 Task: Create a due date automation trigger when advanced on, 2 working days after a card is due add dates due tomorrow at 11:00 AM.
Action: Mouse moved to (1240, 375)
Screenshot: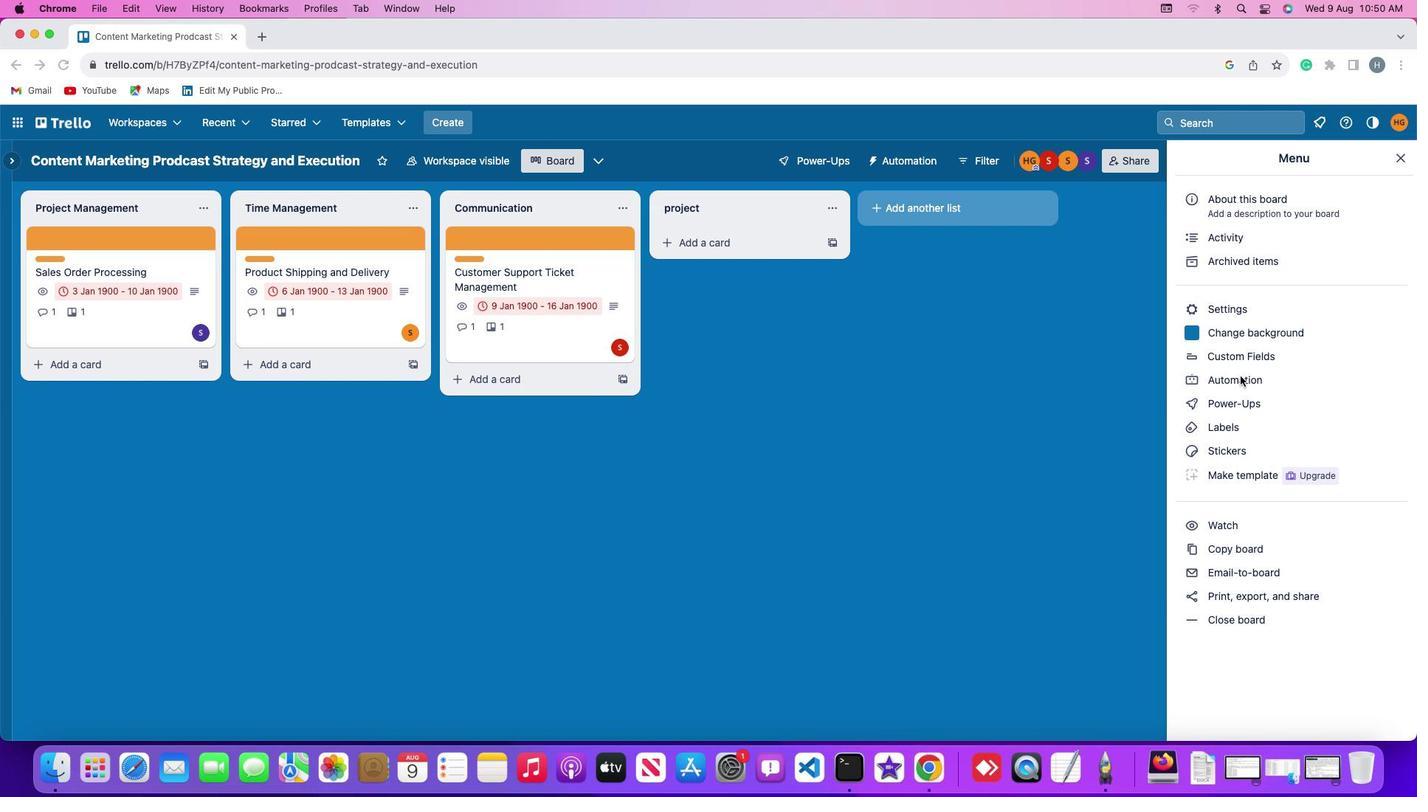 
Action: Mouse pressed left at (1240, 375)
Screenshot: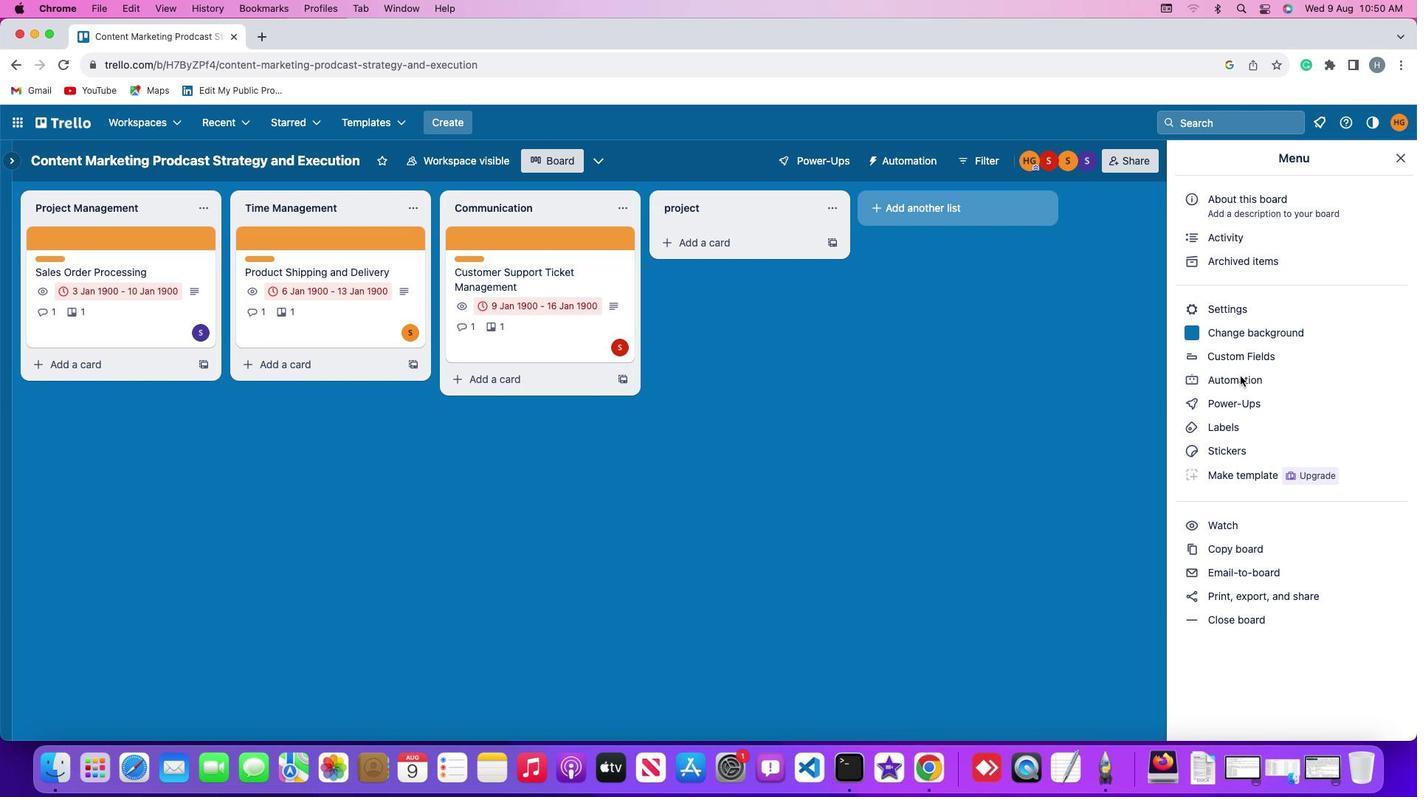 
Action: Mouse pressed left at (1240, 375)
Screenshot: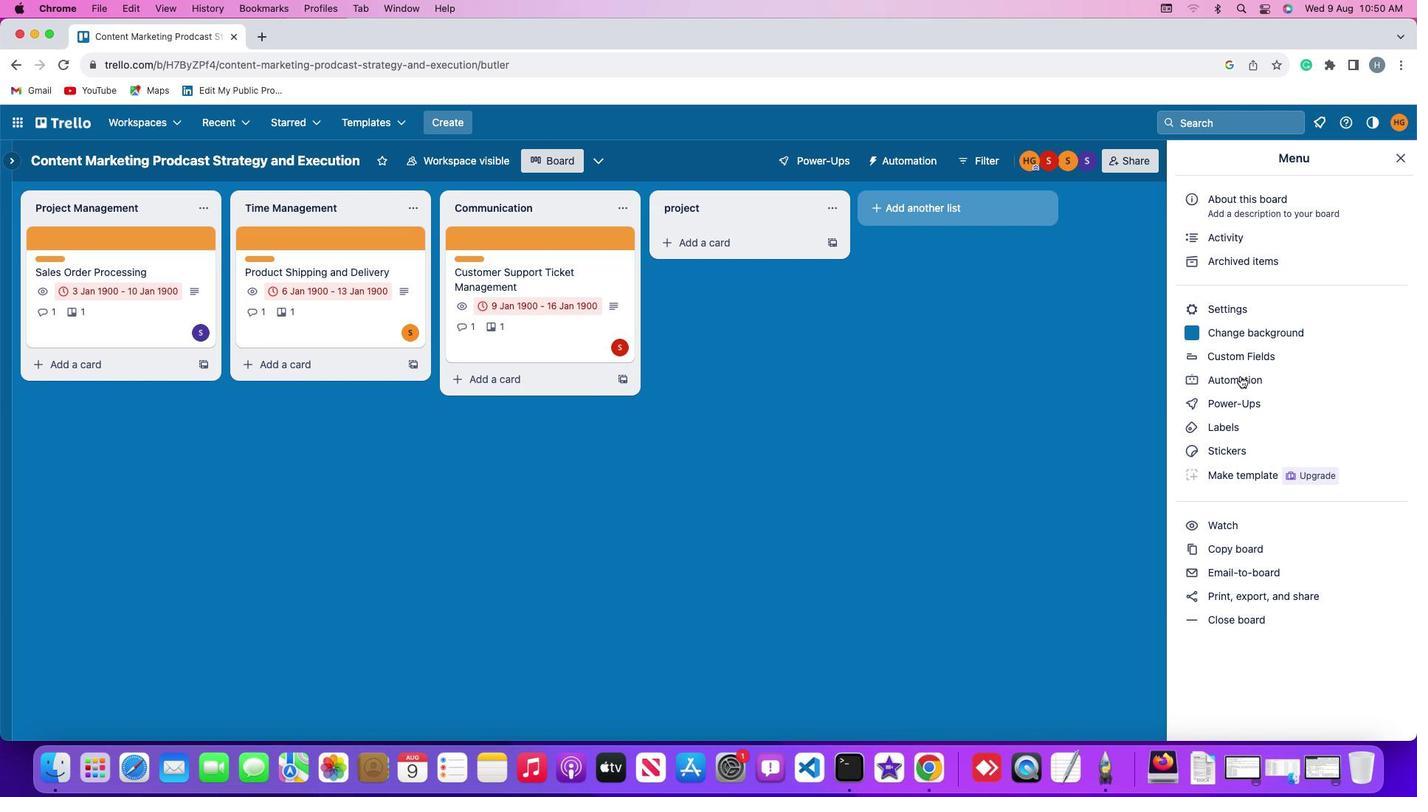 
Action: Mouse moved to (90, 345)
Screenshot: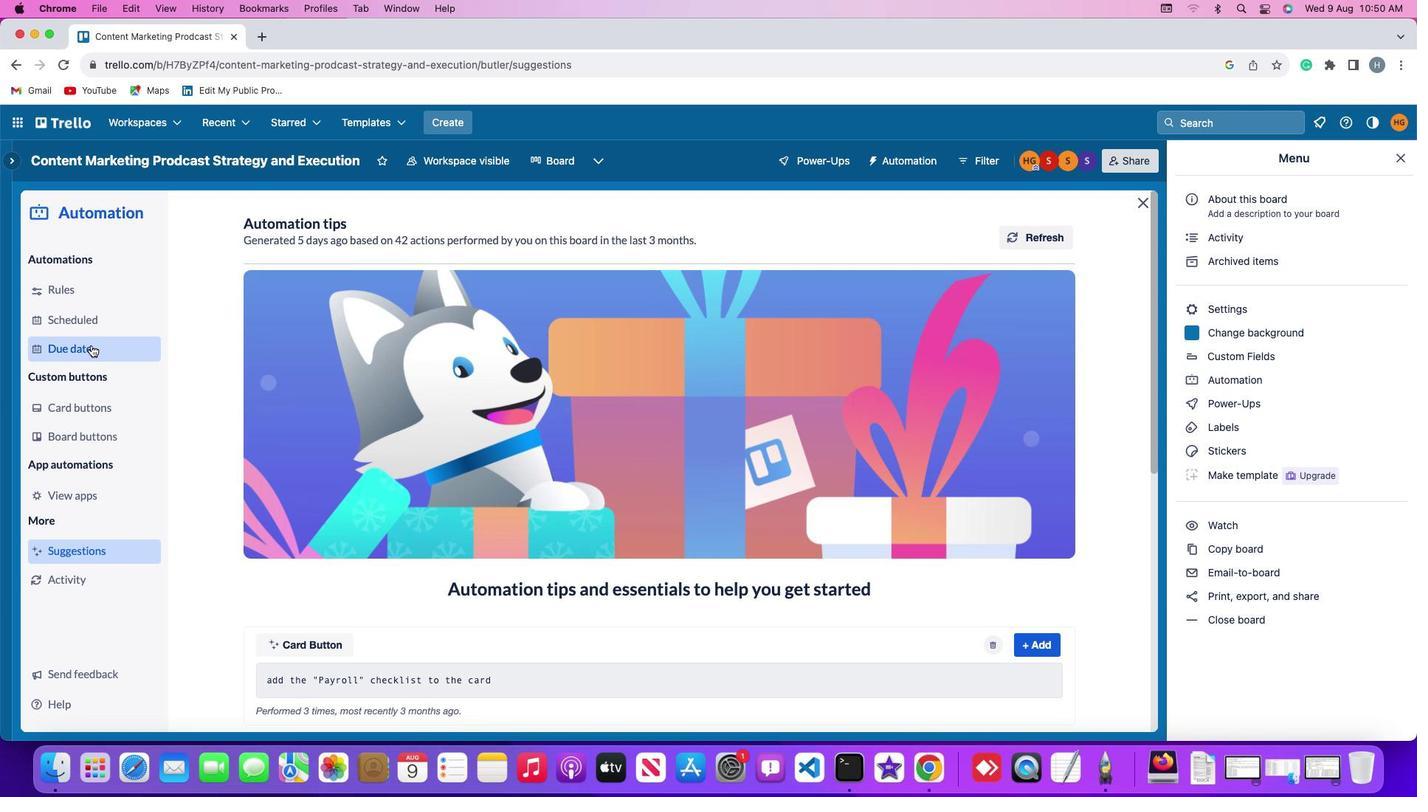
Action: Mouse pressed left at (90, 345)
Screenshot: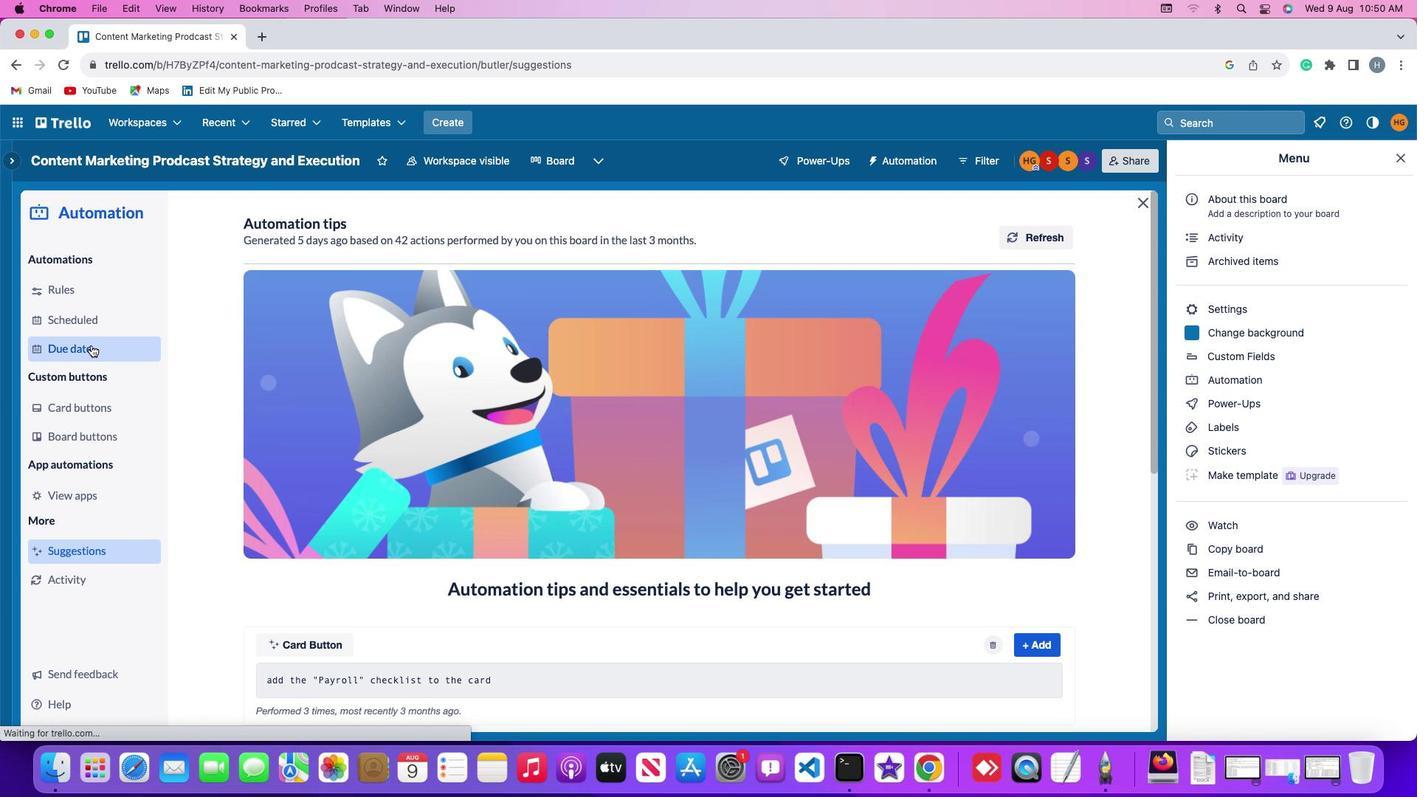 
Action: Mouse moved to (989, 228)
Screenshot: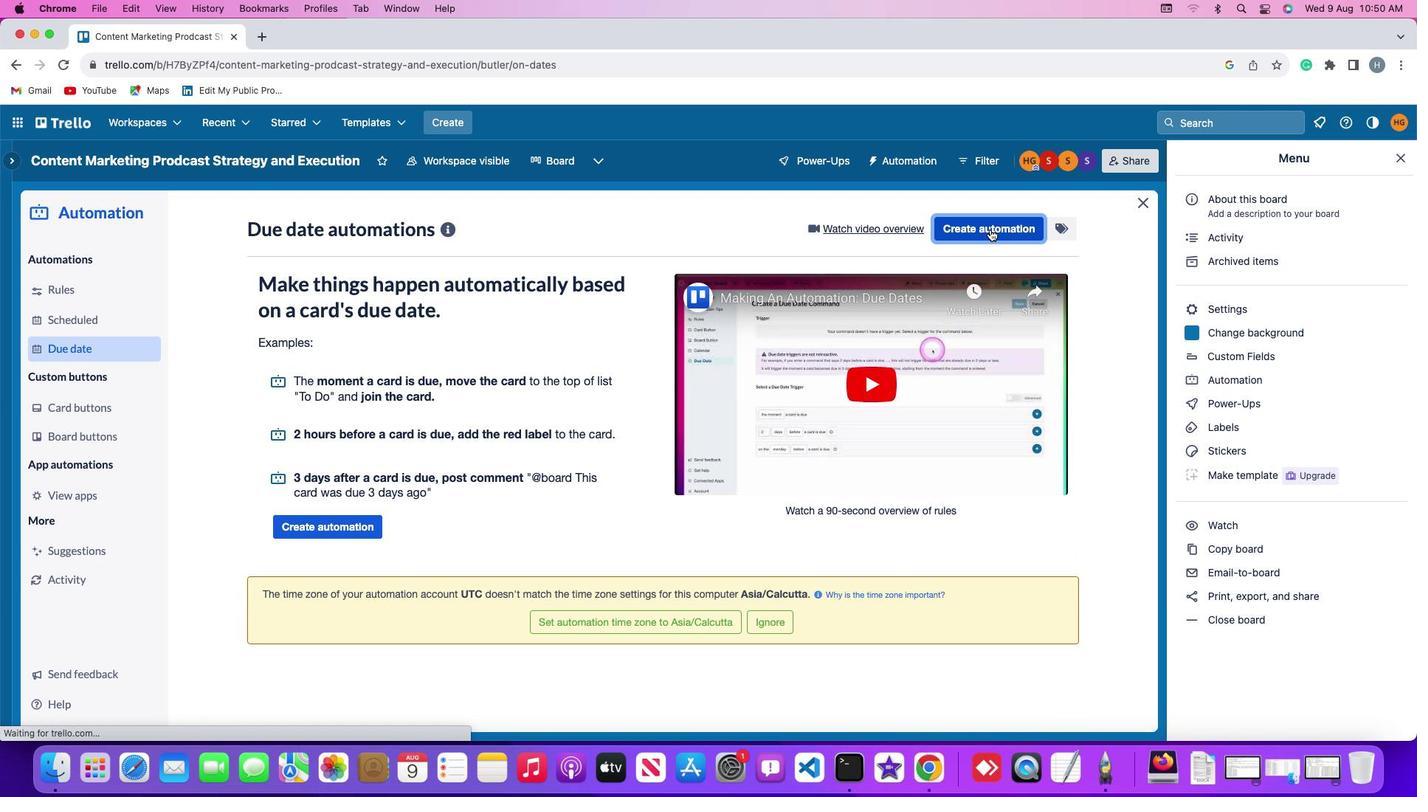 
Action: Mouse pressed left at (989, 228)
Screenshot: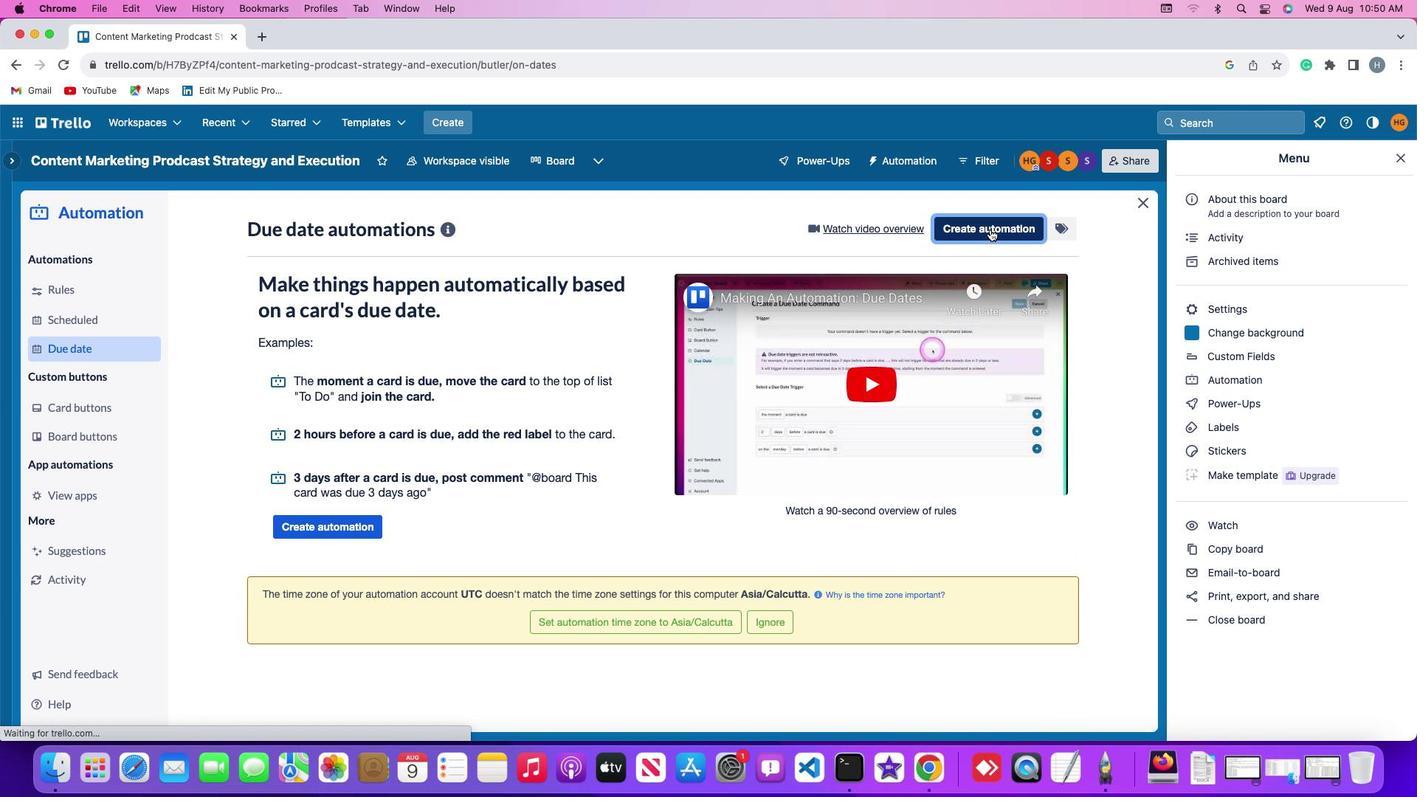 
Action: Mouse moved to (419, 369)
Screenshot: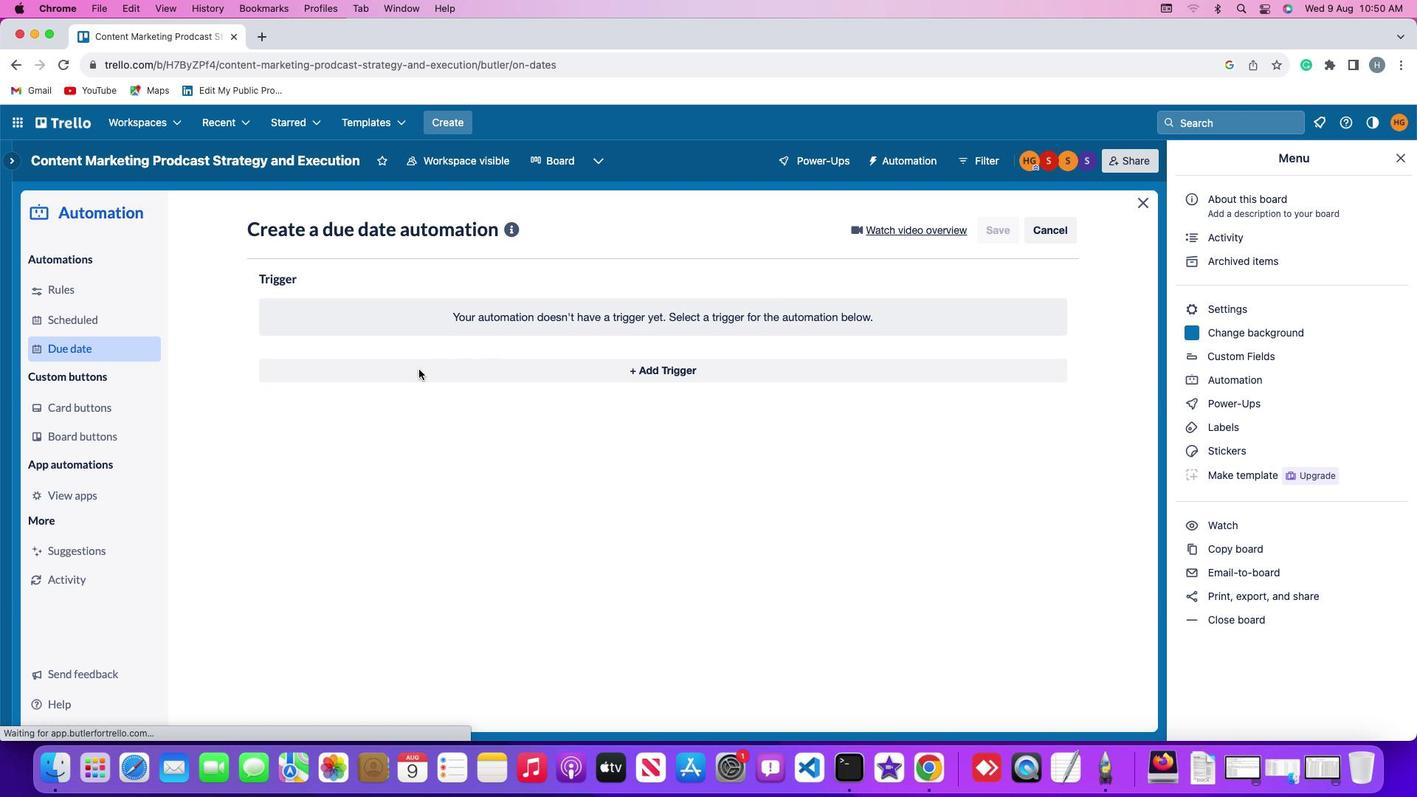 
Action: Mouse pressed left at (419, 369)
Screenshot: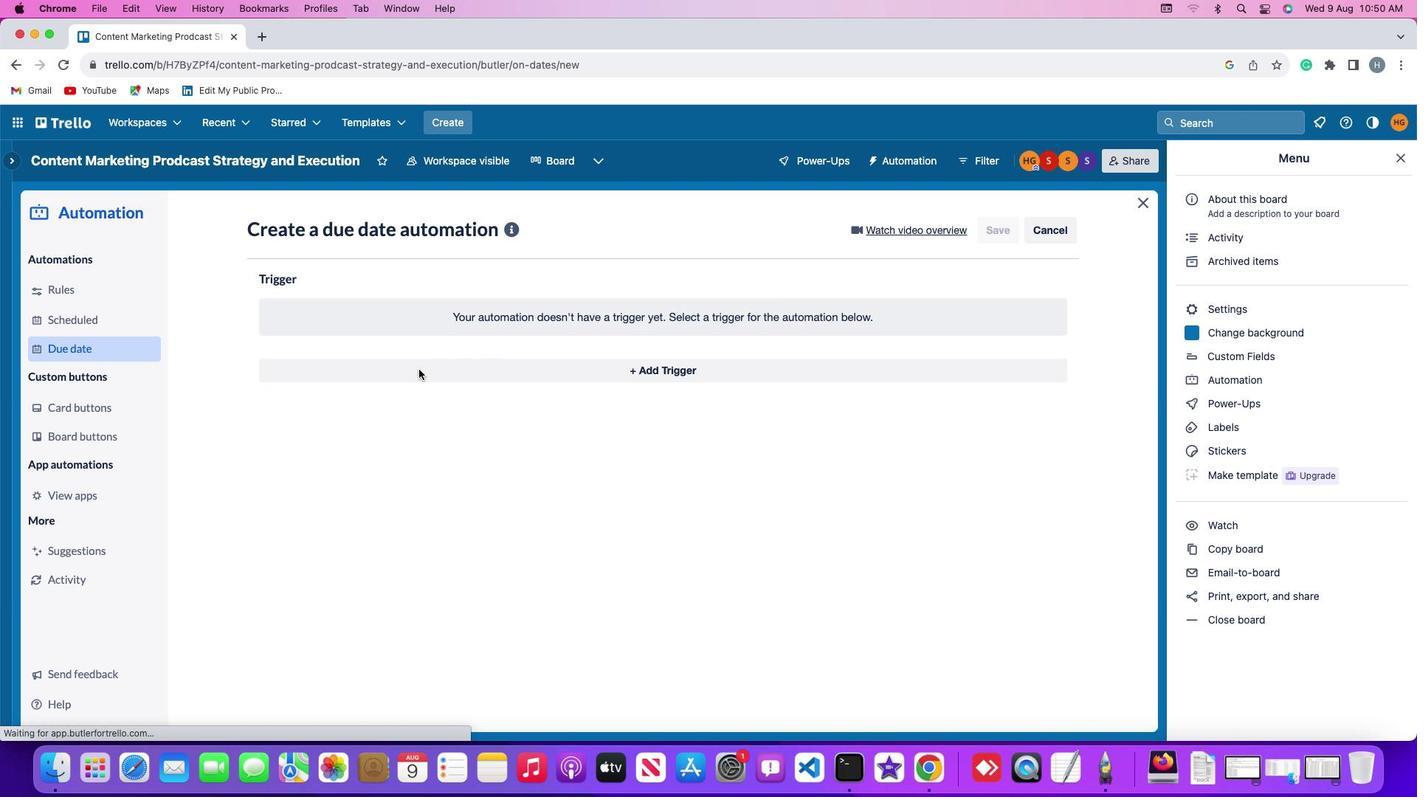 
Action: Mouse moved to (285, 590)
Screenshot: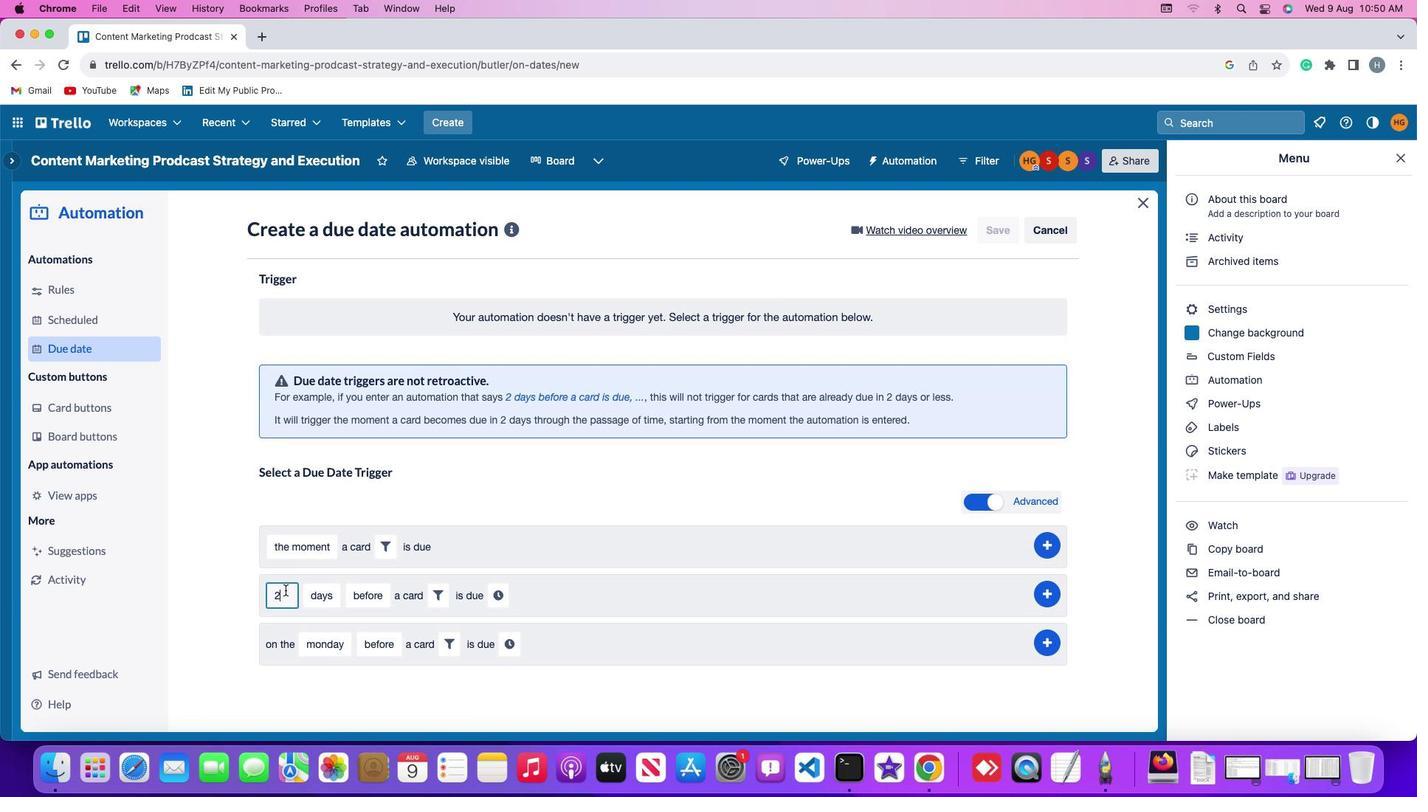 
Action: Mouse pressed left at (285, 590)
Screenshot: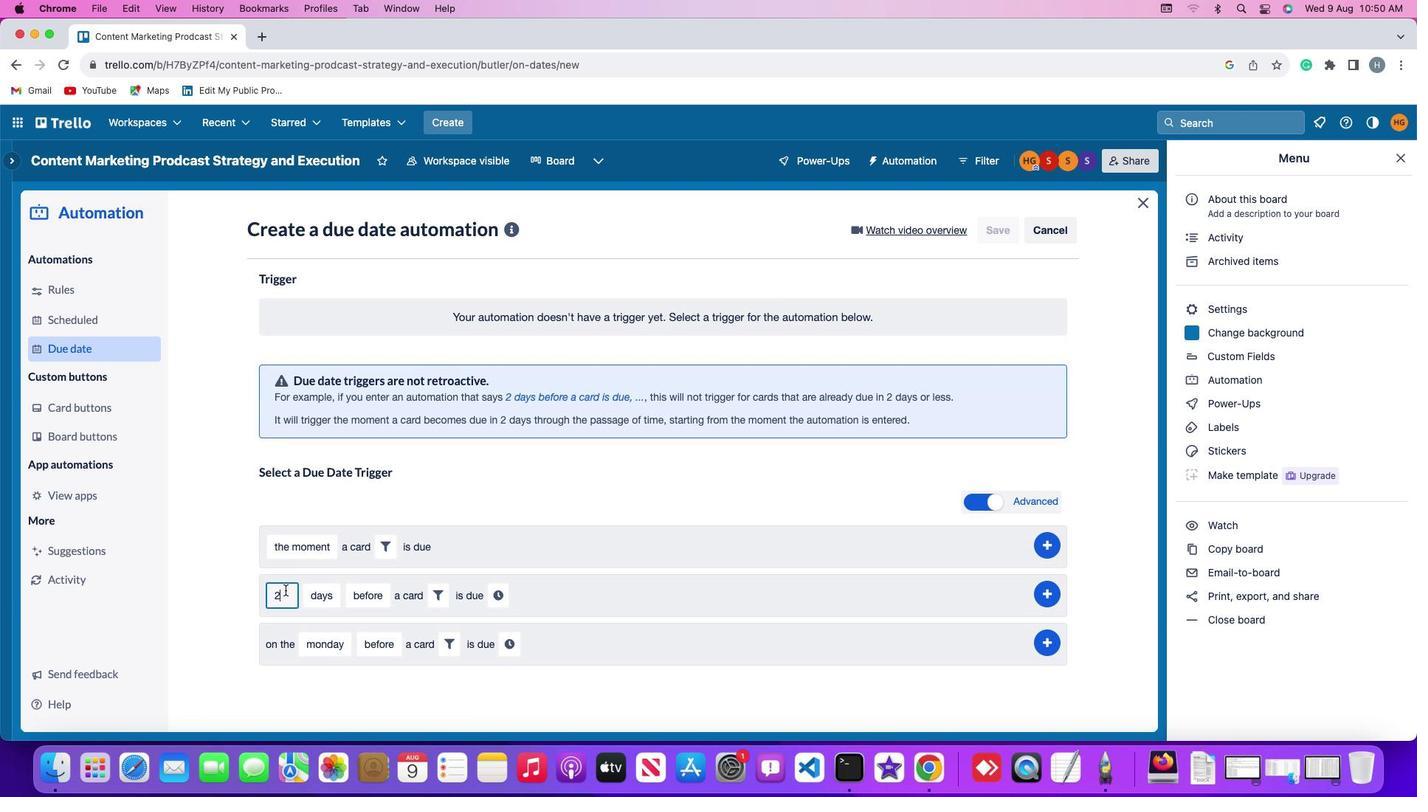 
Action: Key pressed Key.backspace'2'
Screenshot: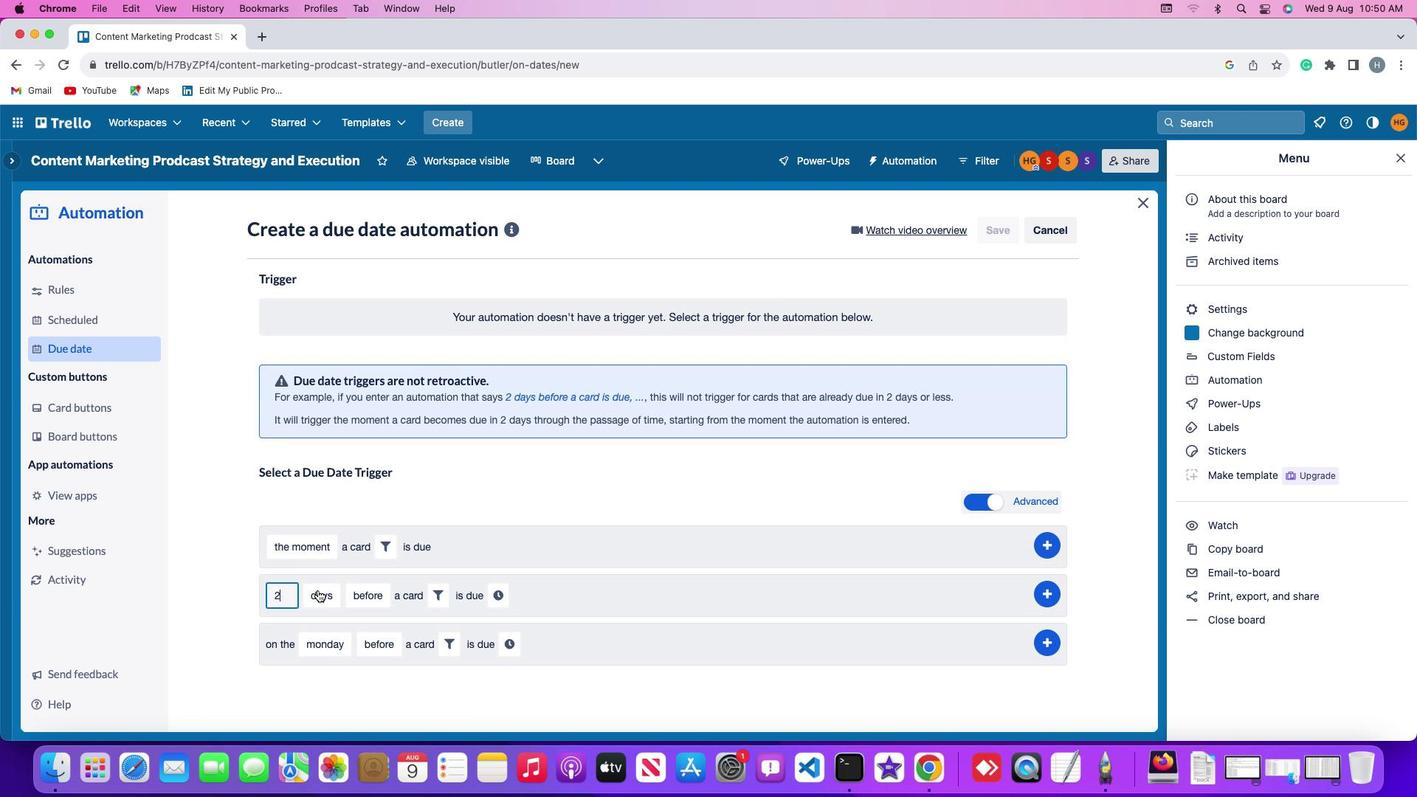 
Action: Mouse moved to (327, 592)
Screenshot: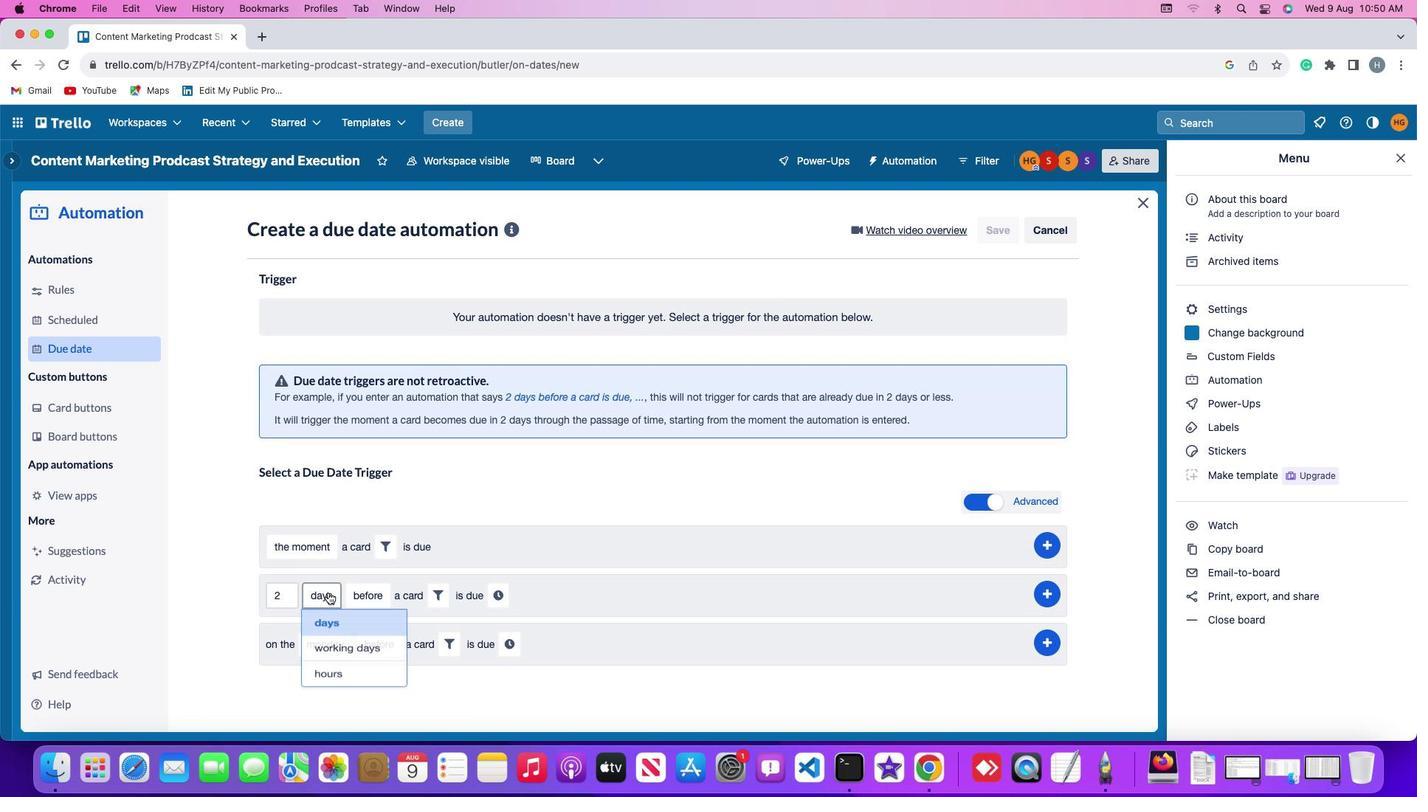 
Action: Mouse pressed left at (327, 592)
Screenshot: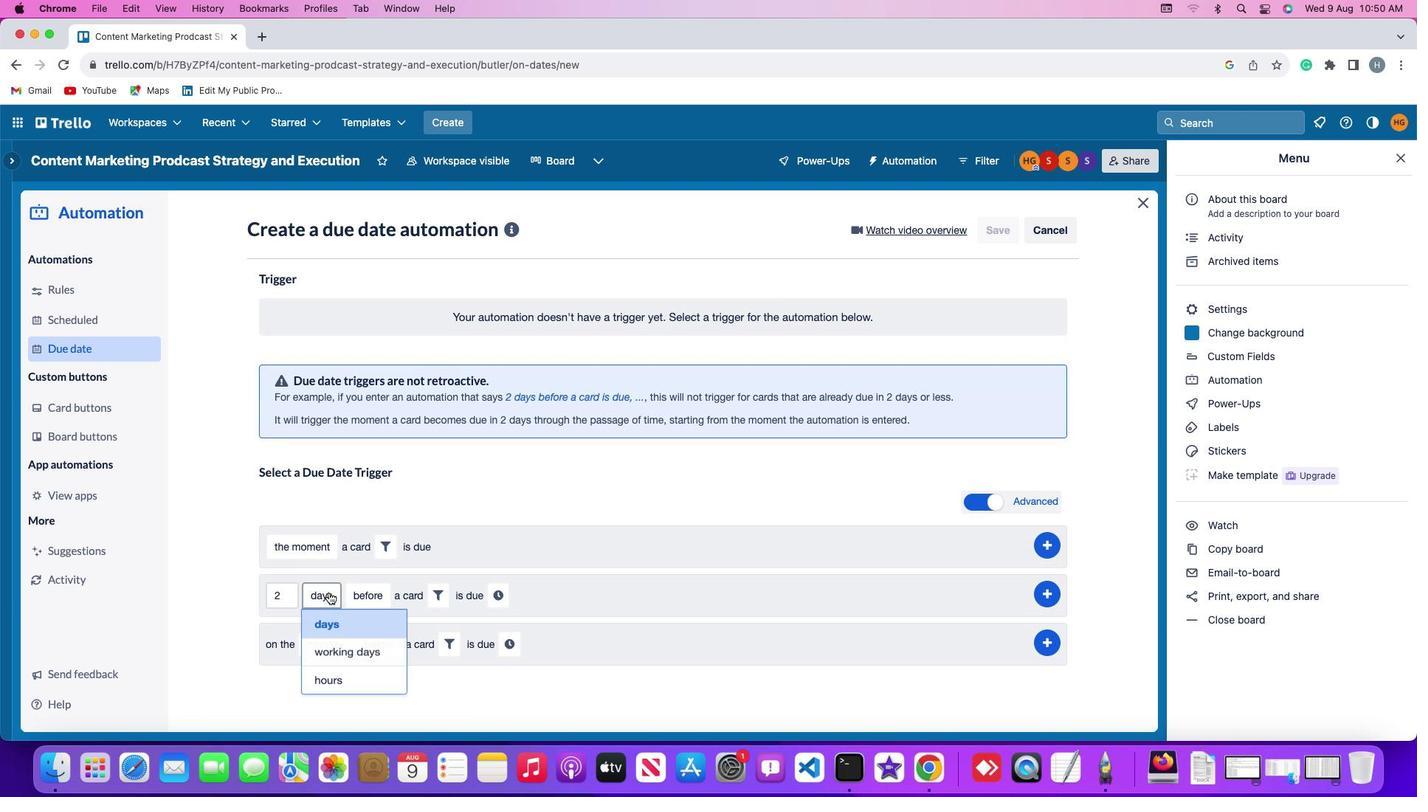 
Action: Mouse moved to (339, 654)
Screenshot: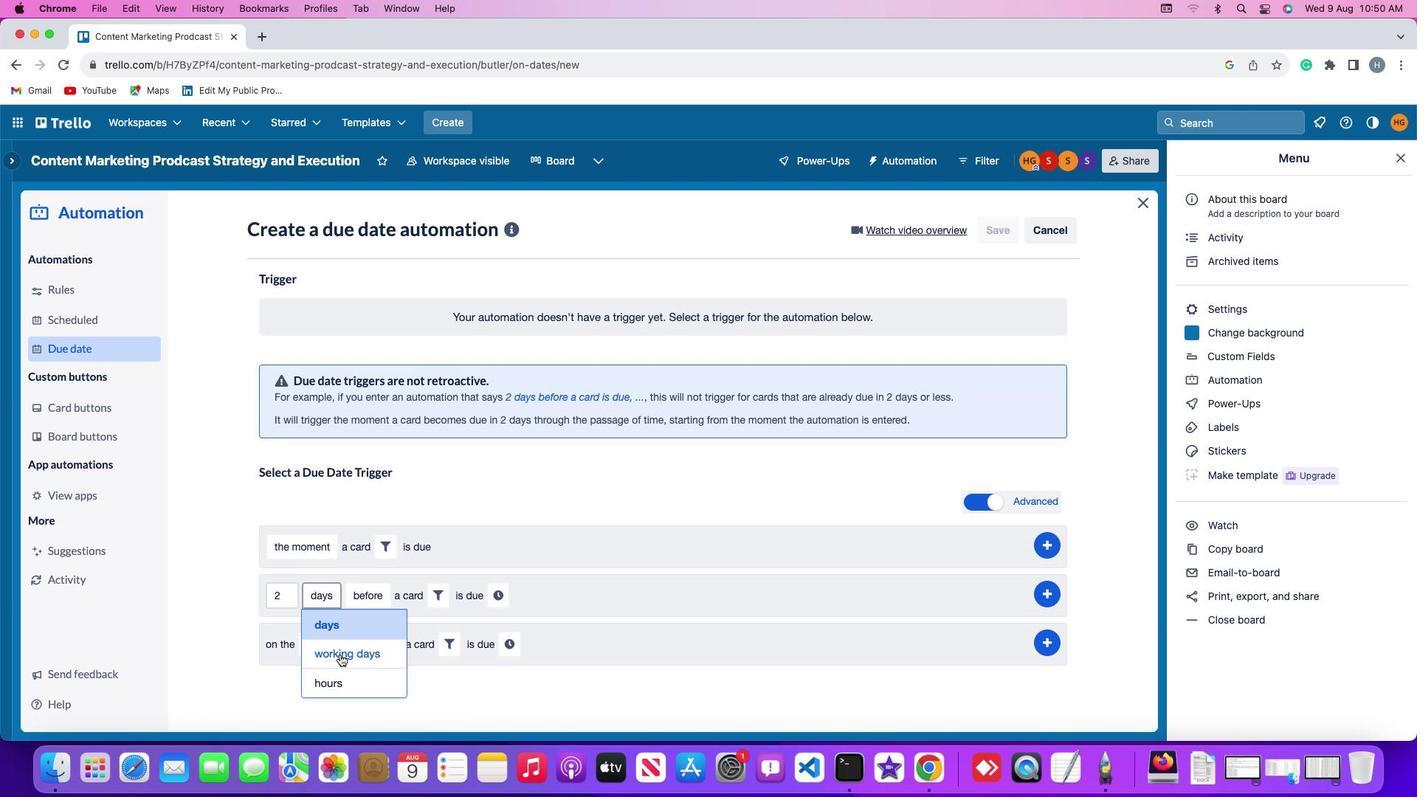 
Action: Mouse pressed left at (339, 654)
Screenshot: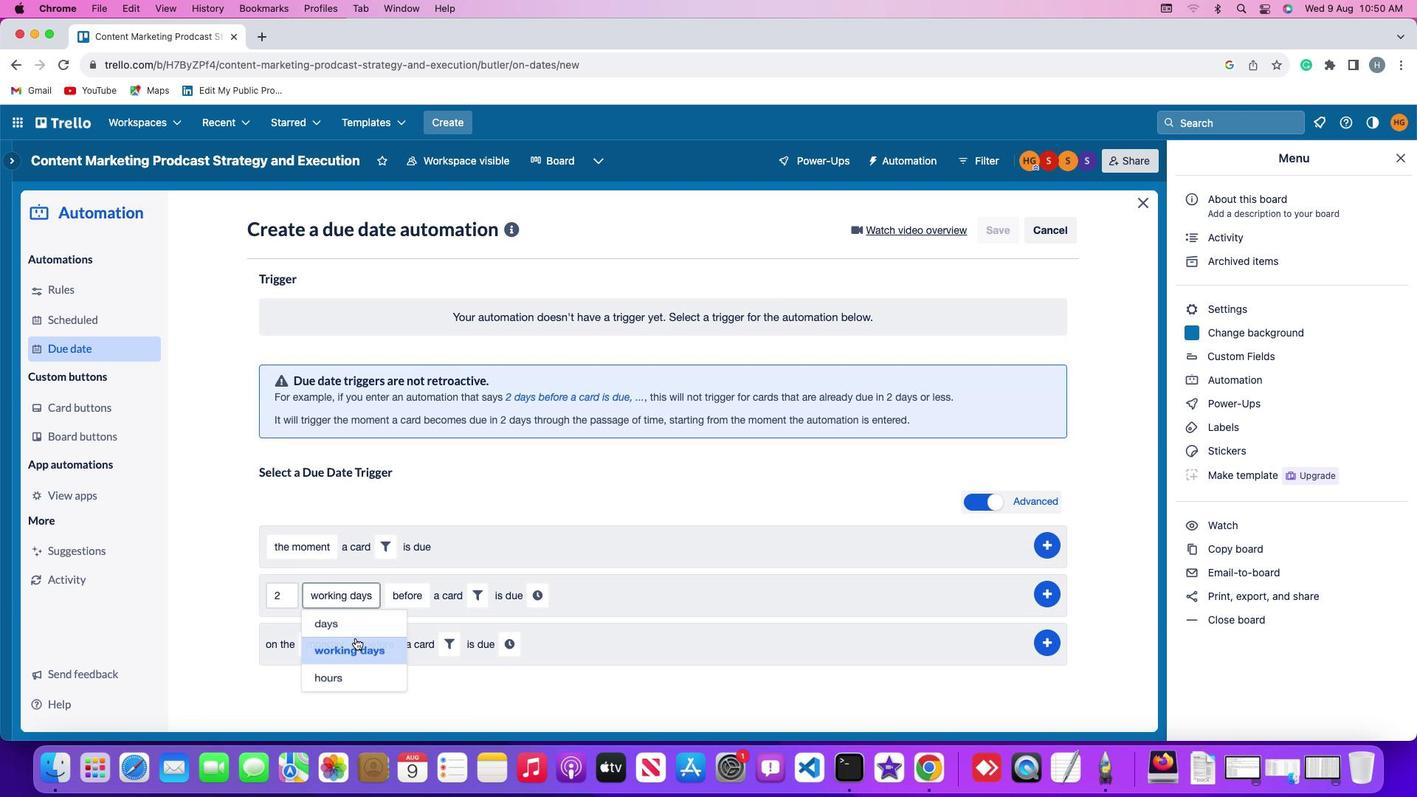 
Action: Mouse moved to (409, 593)
Screenshot: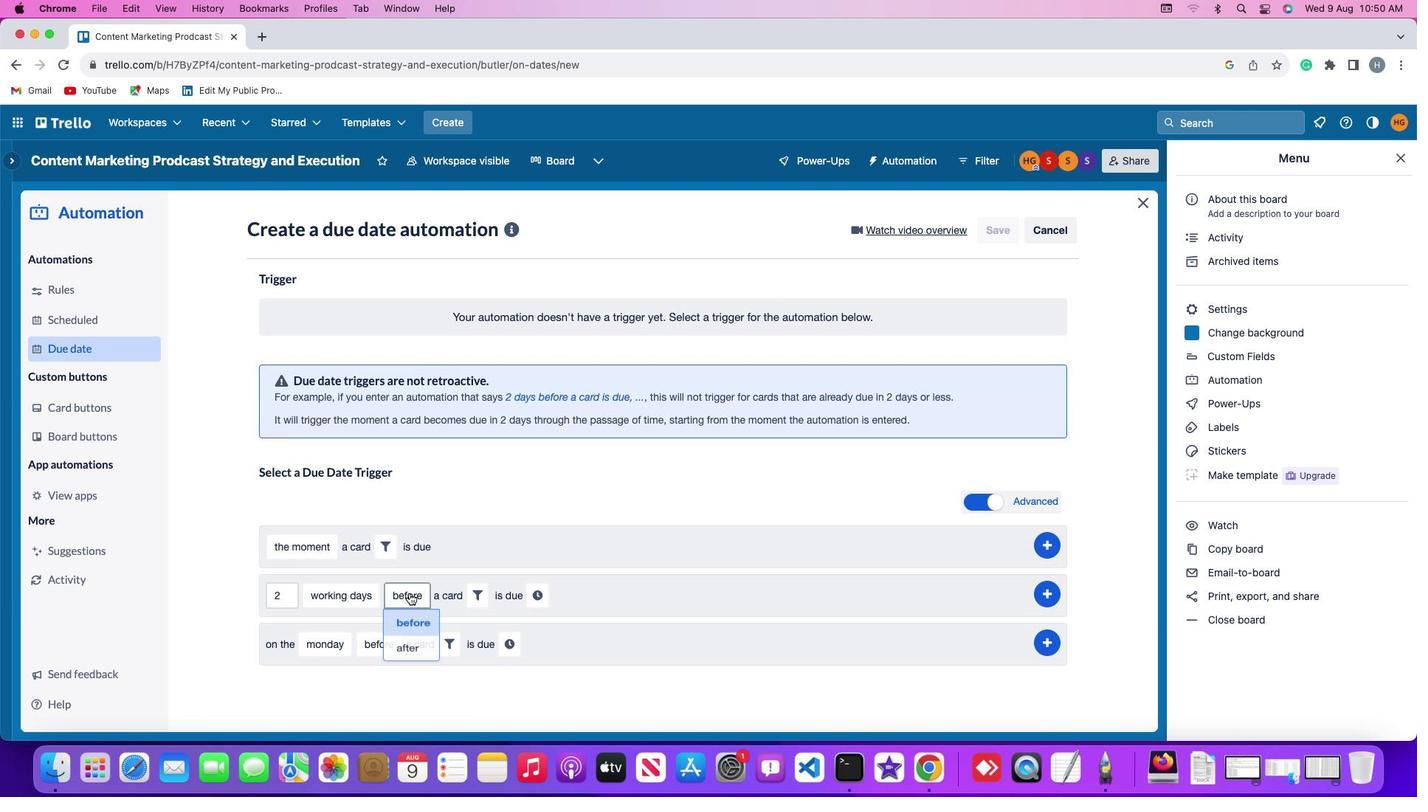 
Action: Mouse pressed left at (409, 593)
Screenshot: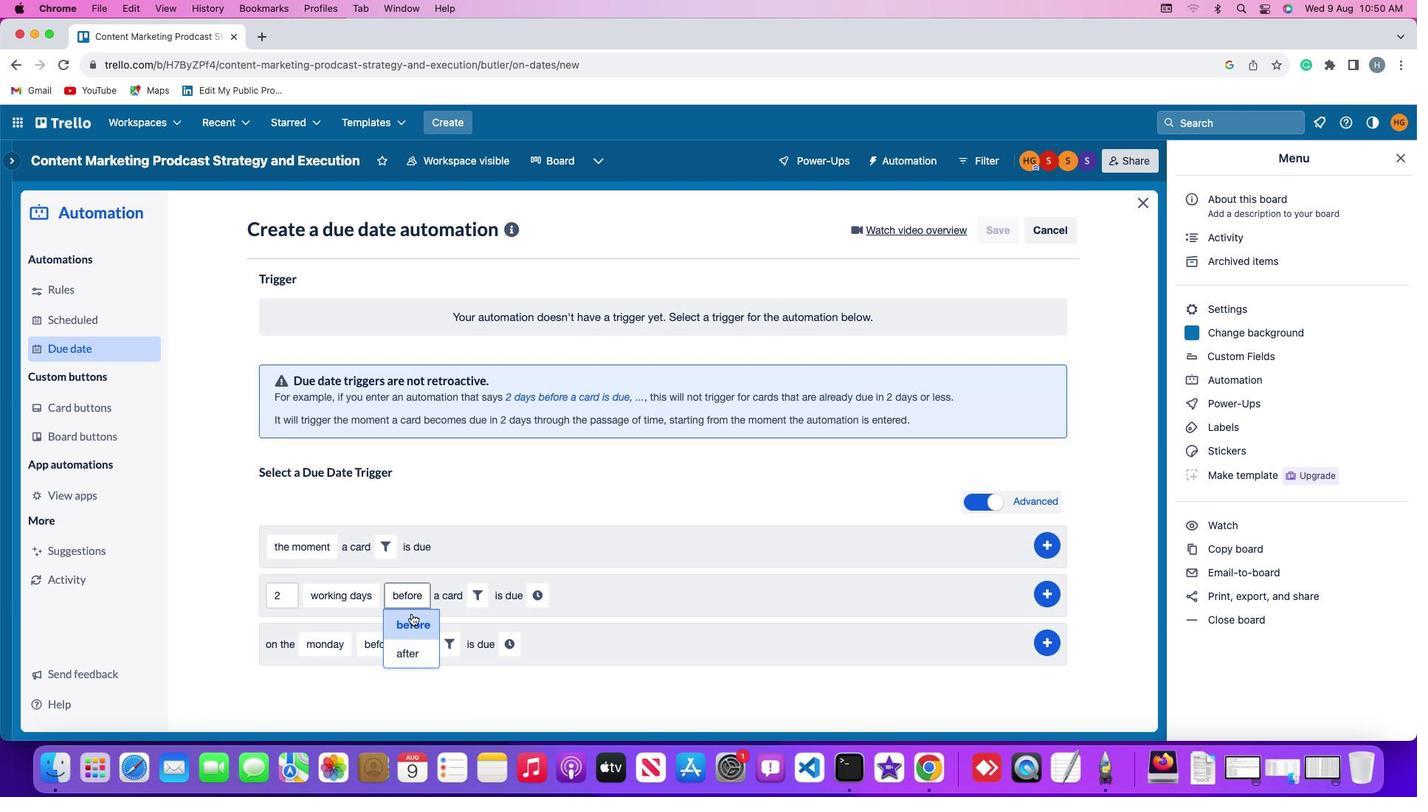 
Action: Mouse moved to (410, 651)
Screenshot: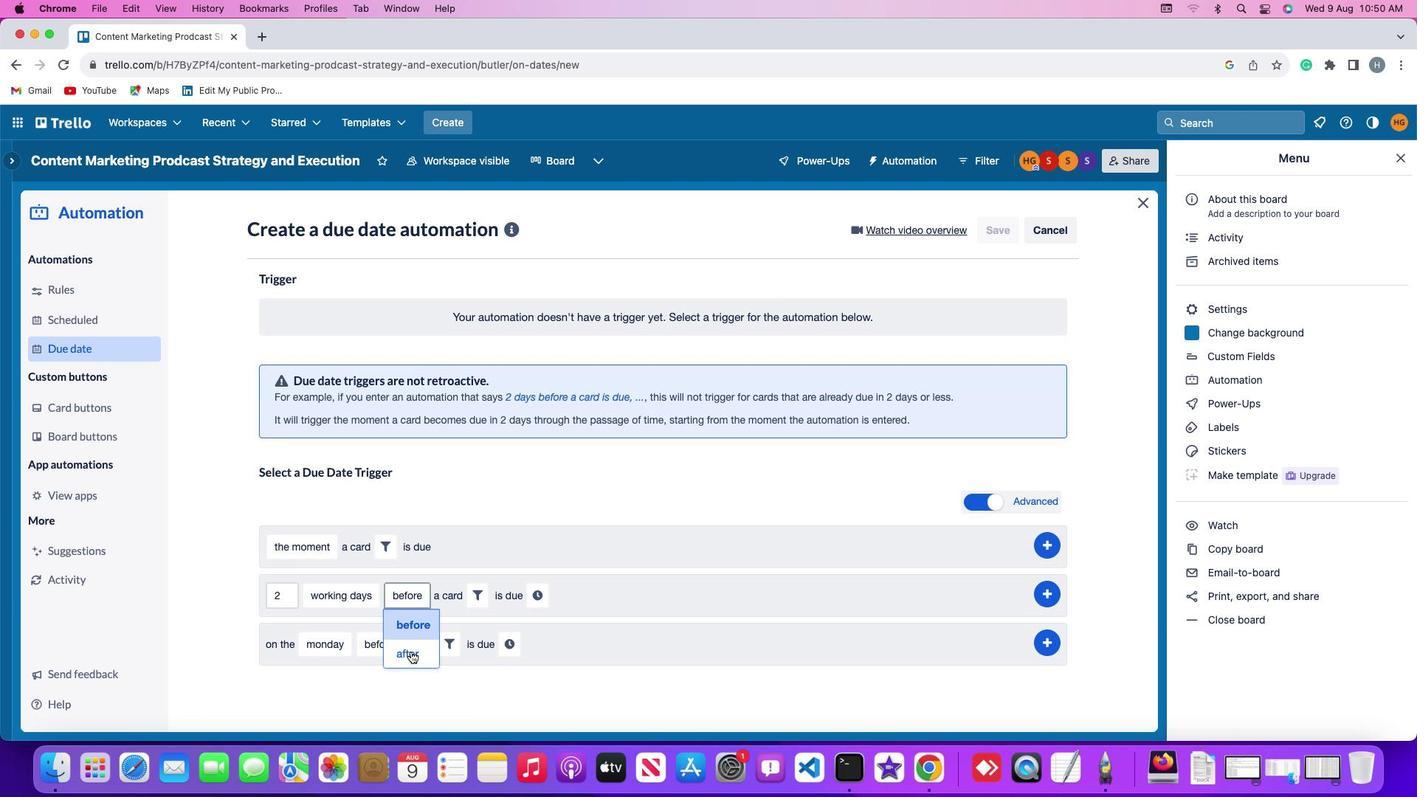 
Action: Mouse pressed left at (410, 651)
Screenshot: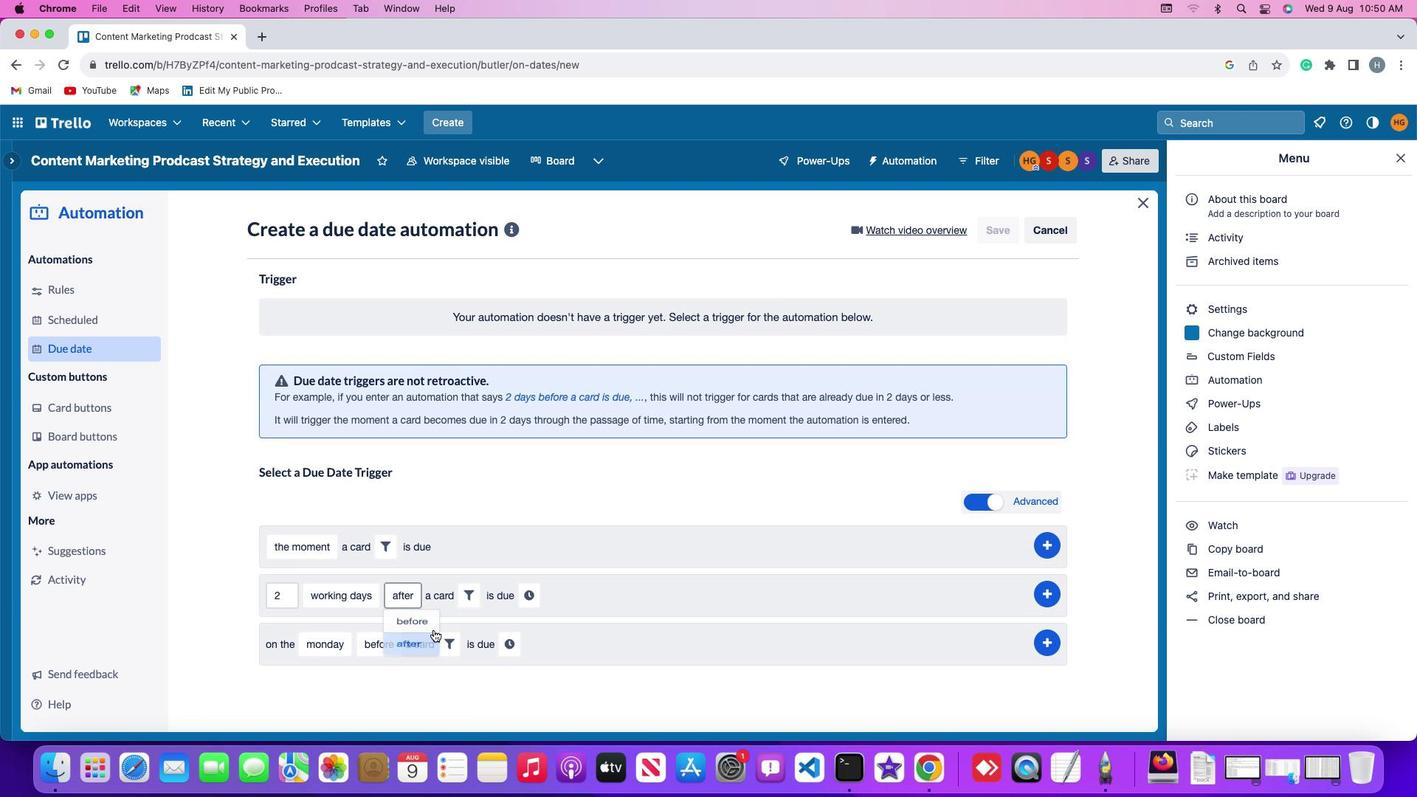 
Action: Mouse moved to (470, 595)
Screenshot: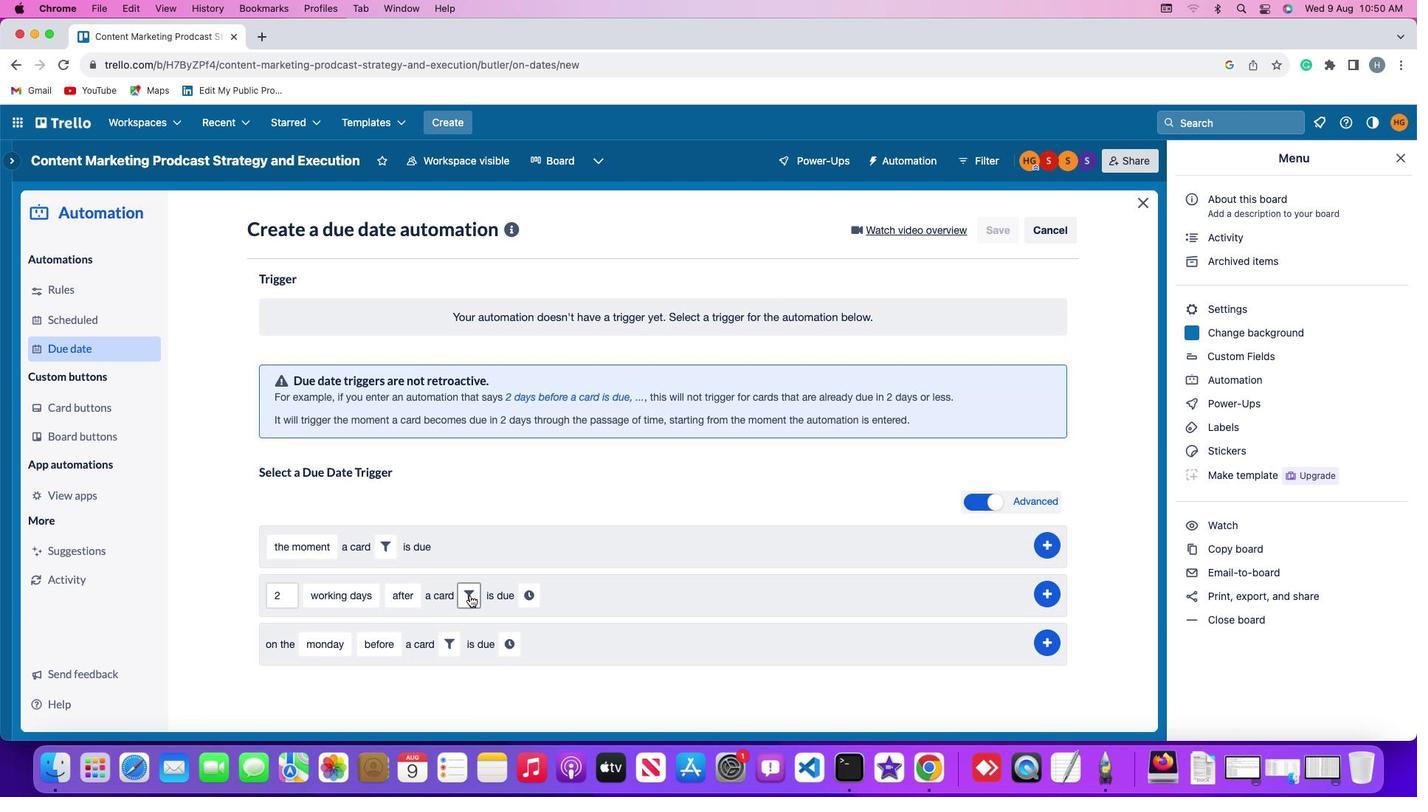 
Action: Mouse pressed left at (470, 595)
Screenshot: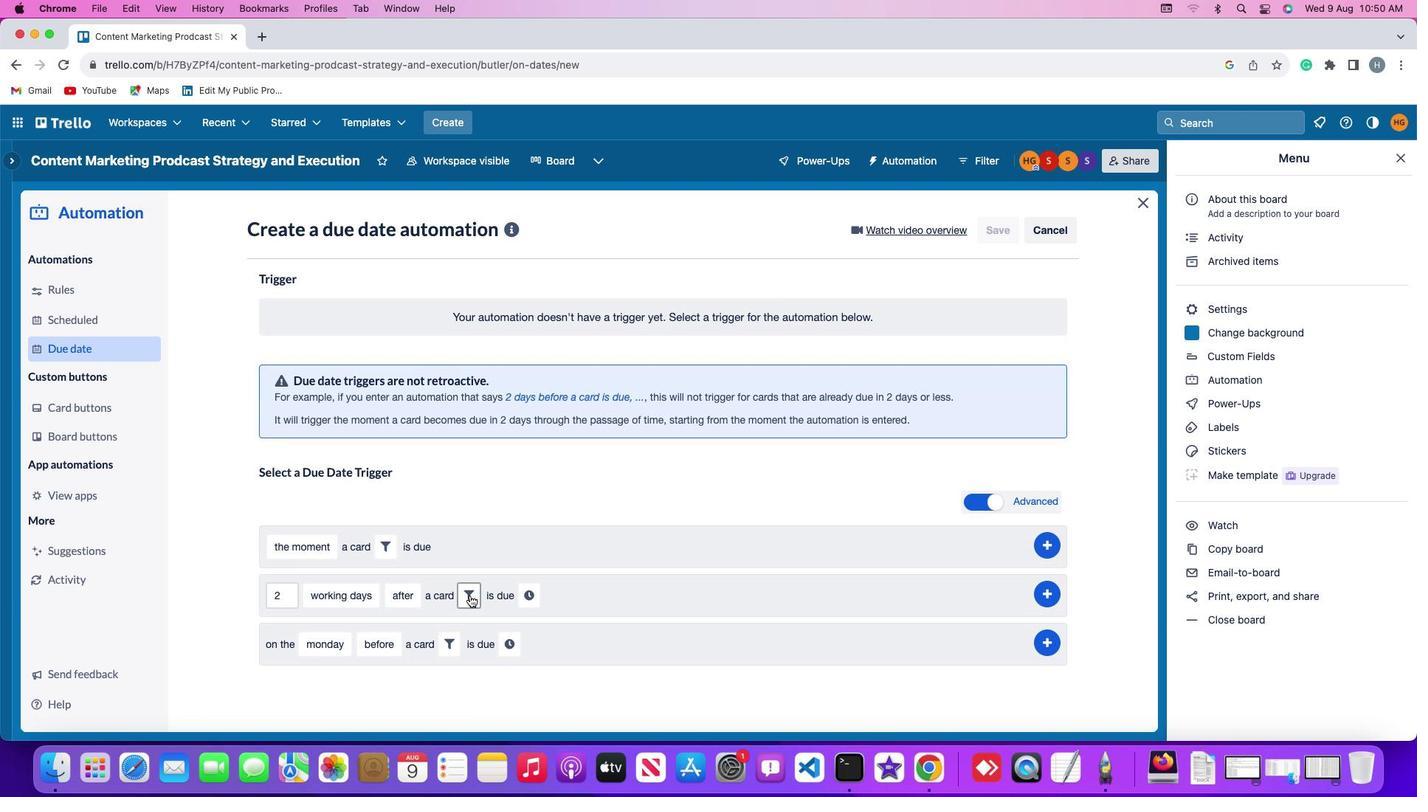 
Action: Mouse moved to (558, 642)
Screenshot: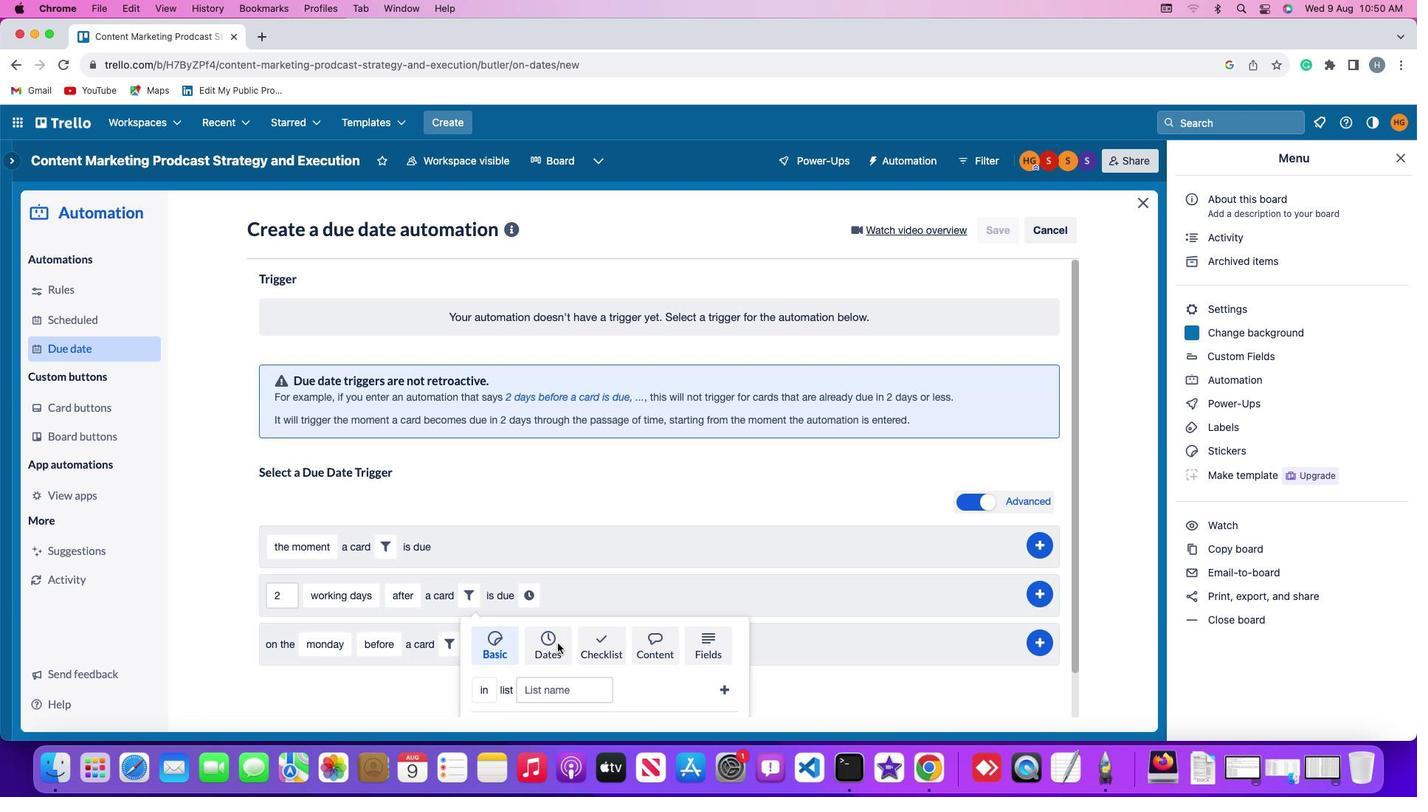 
Action: Mouse pressed left at (558, 642)
Screenshot: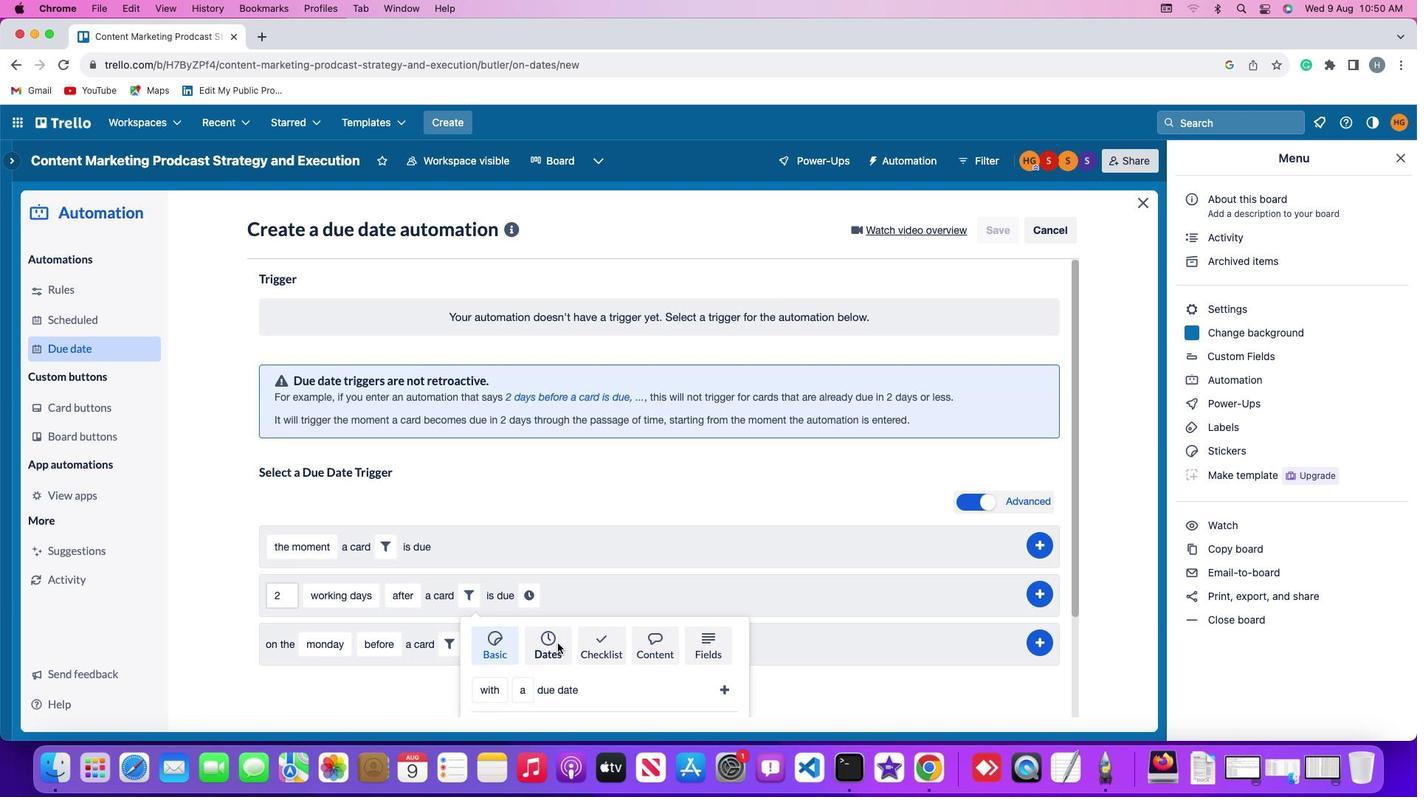
Action: Mouse moved to (408, 688)
Screenshot: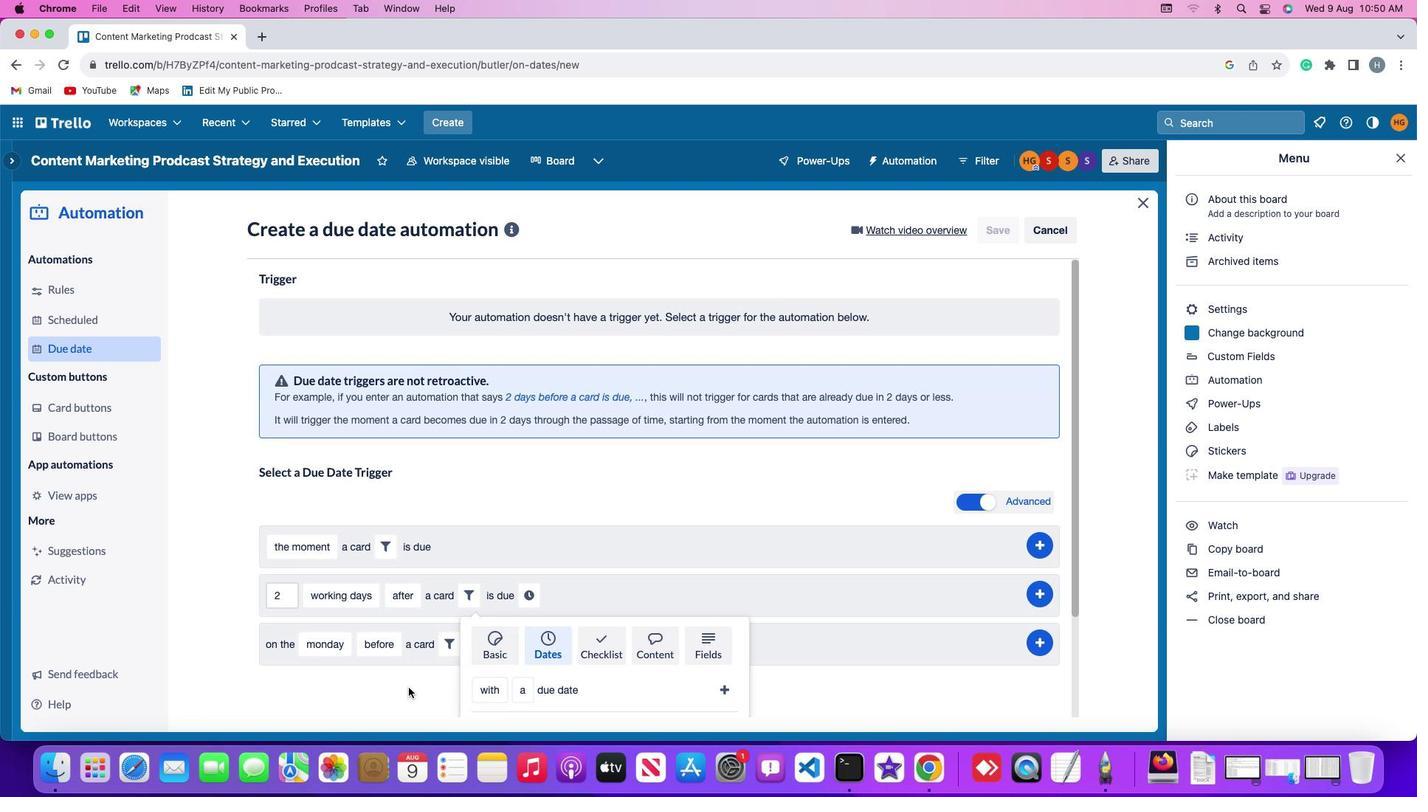 
Action: Mouse scrolled (408, 688) with delta (0, 0)
Screenshot: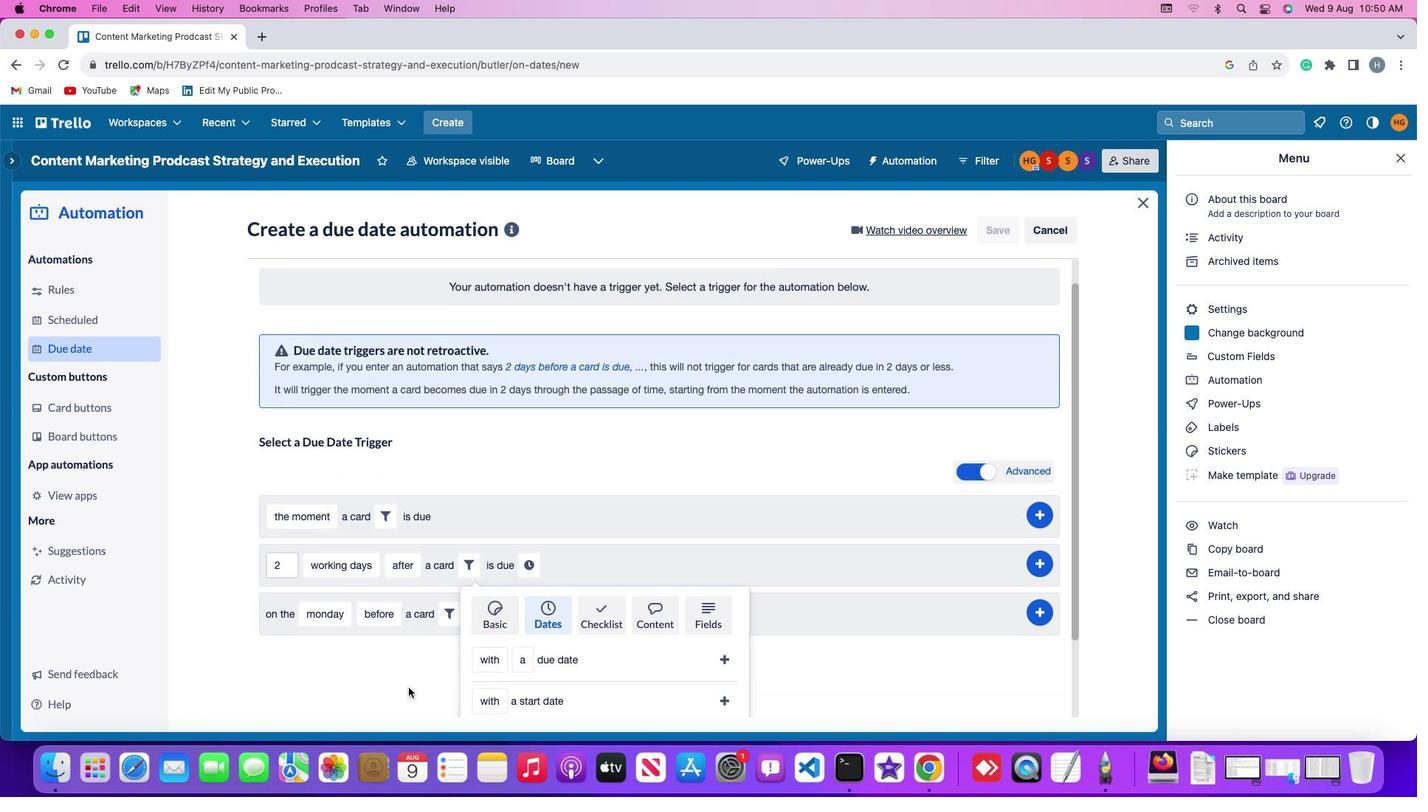 
Action: Mouse scrolled (408, 688) with delta (0, 0)
Screenshot: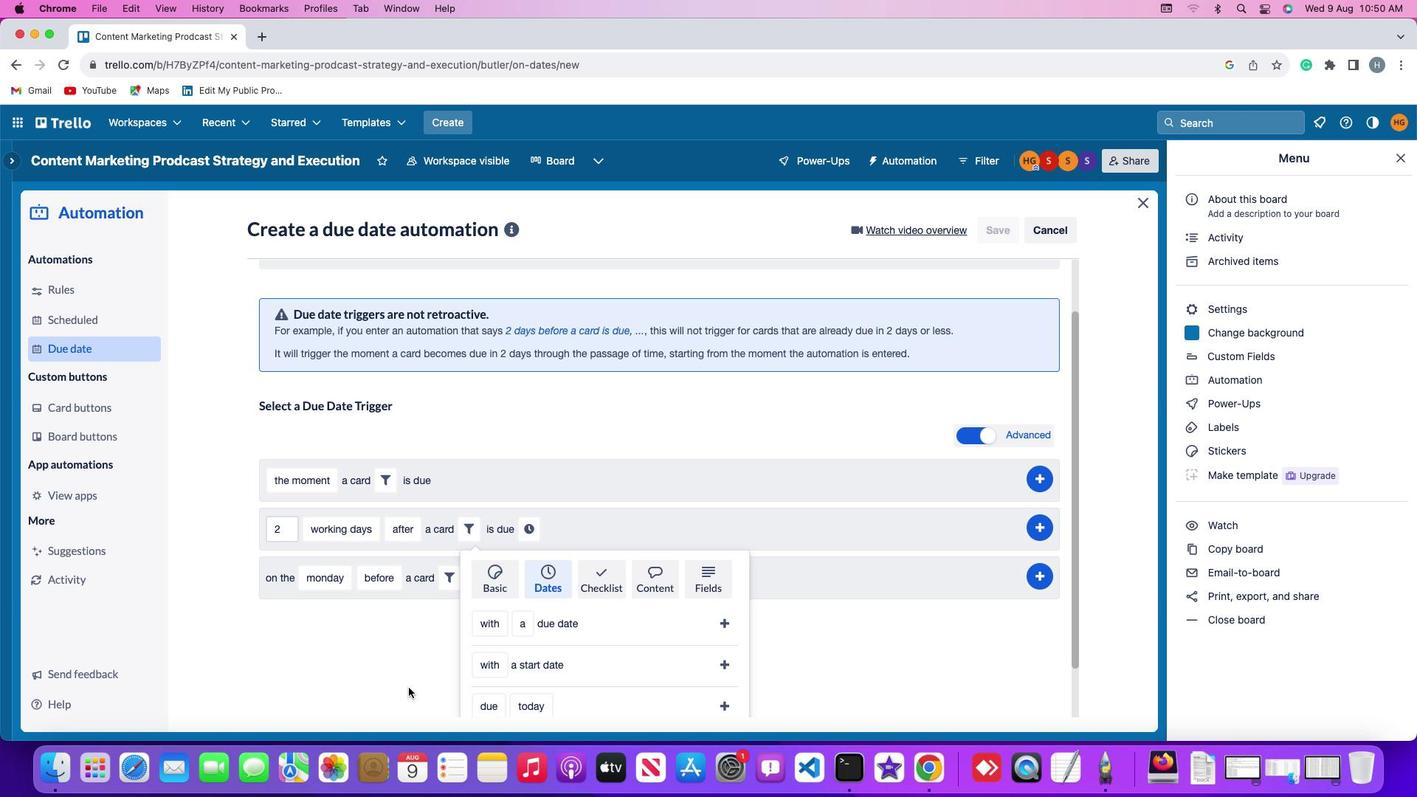 
Action: Mouse scrolled (408, 688) with delta (0, -1)
Screenshot: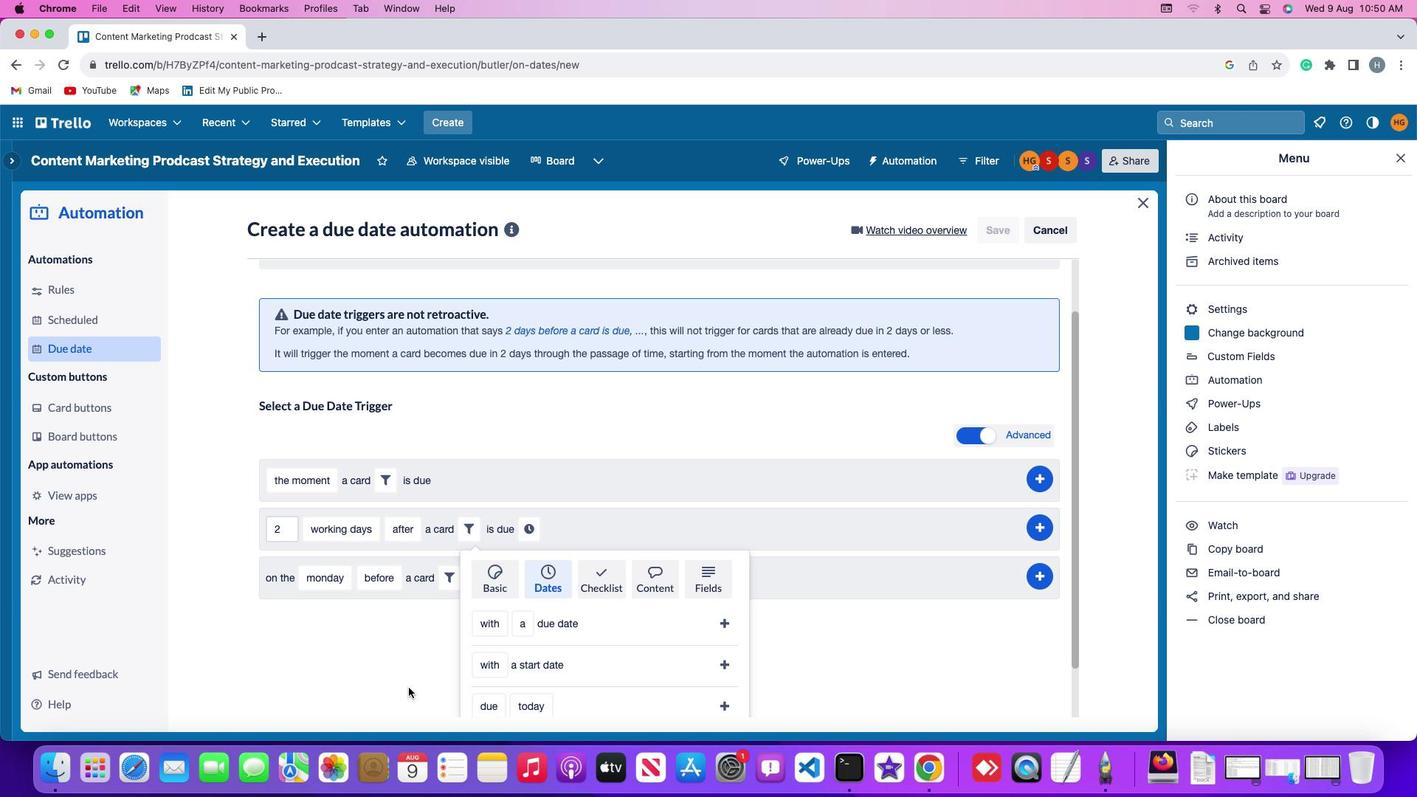 
Action: Mouse scrolled (408, 688) with delta (0, -2)
Screenshot: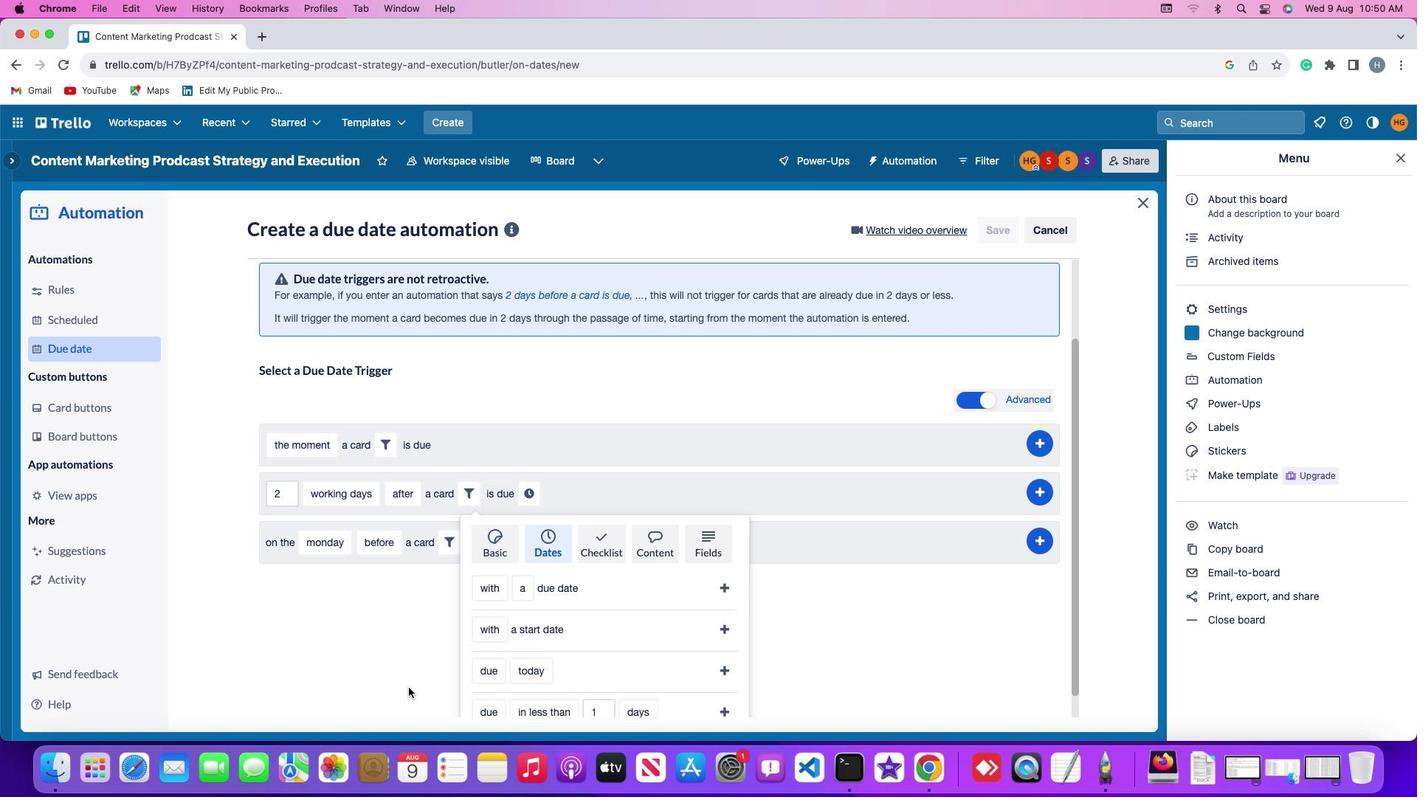 
Action: Mouse scrolled (408, 688) with delta (0, -3)
Screenshot: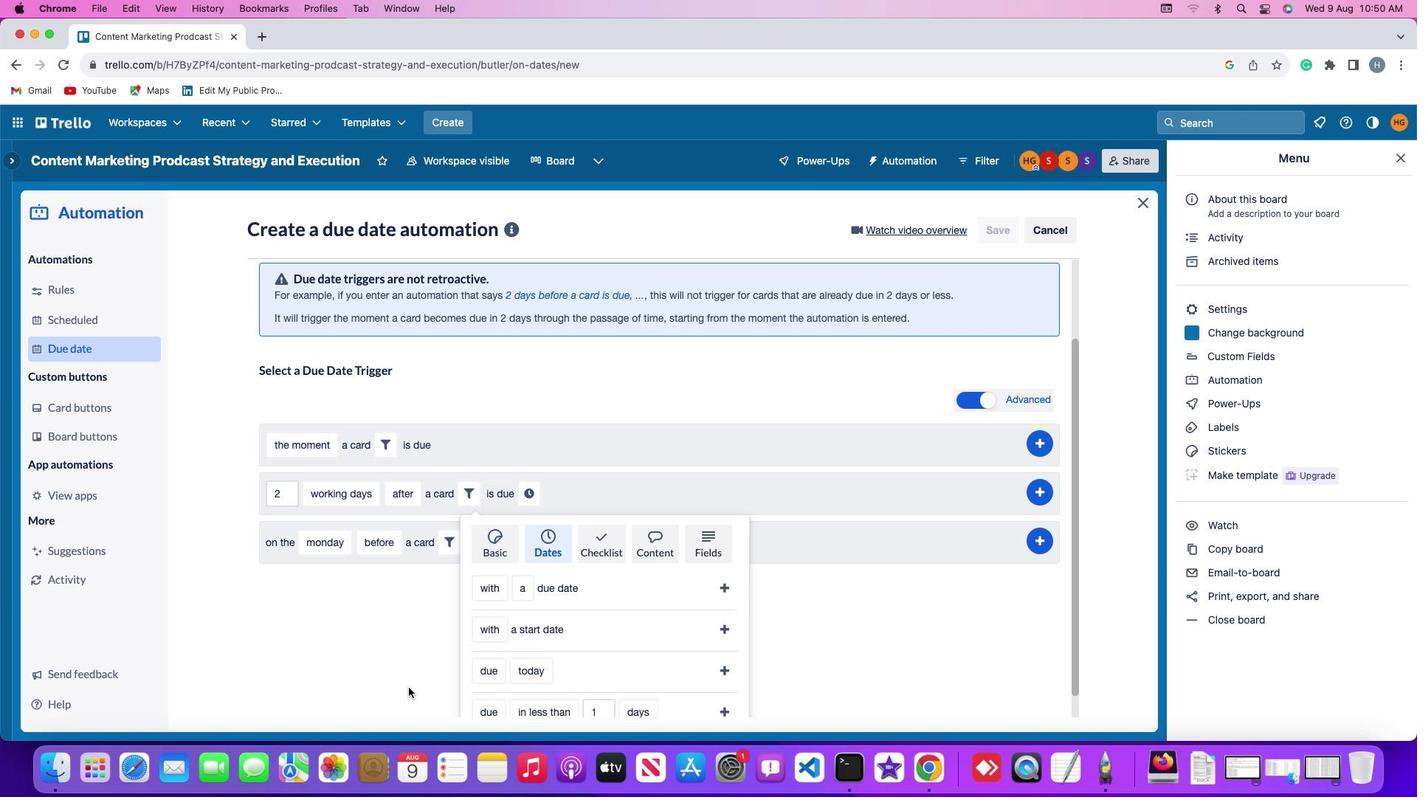 
Action: Mouse scrolled (408, 688) with delta (0, -4)
Screenshot: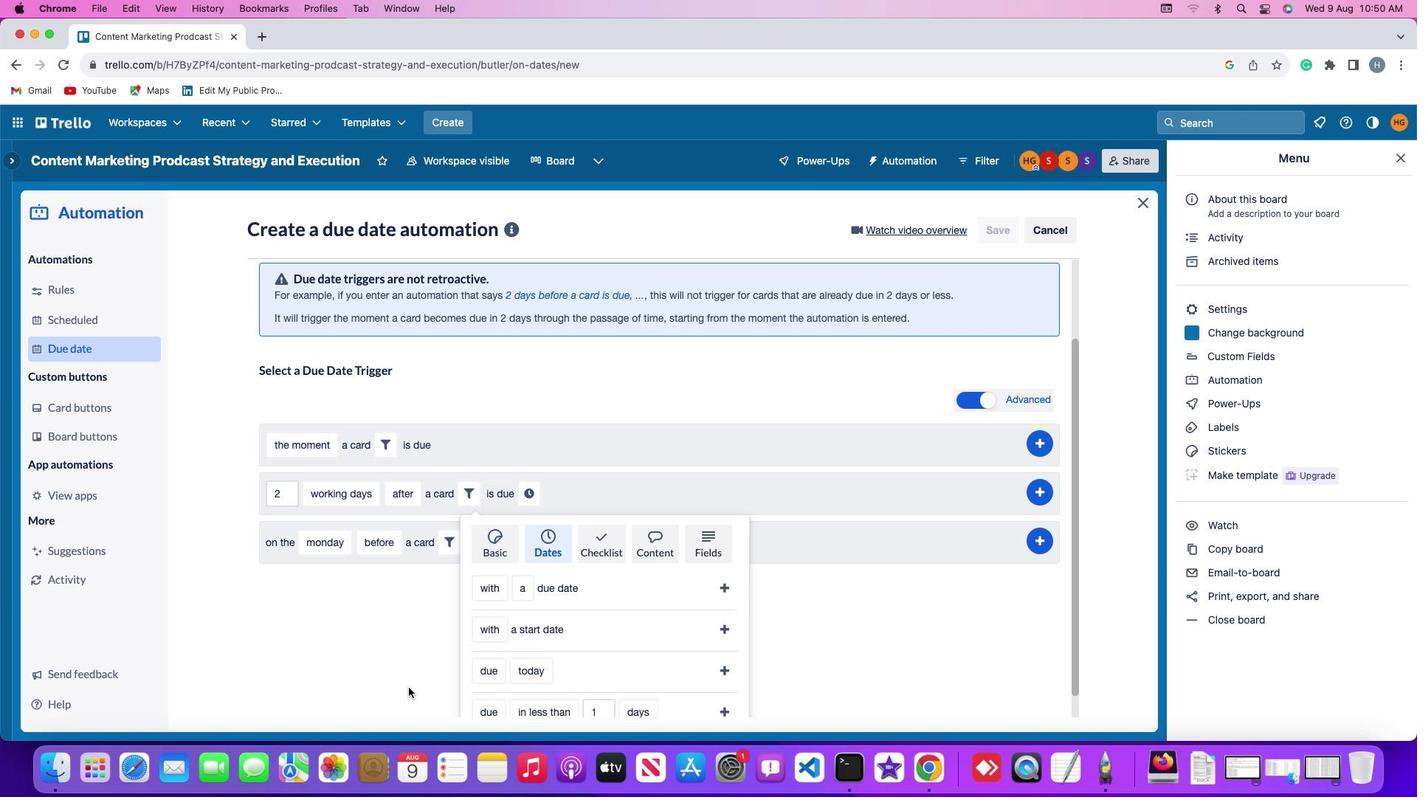 
Action: Mouse scrolled (408, 688) with delta (0, -4)
Screenshot: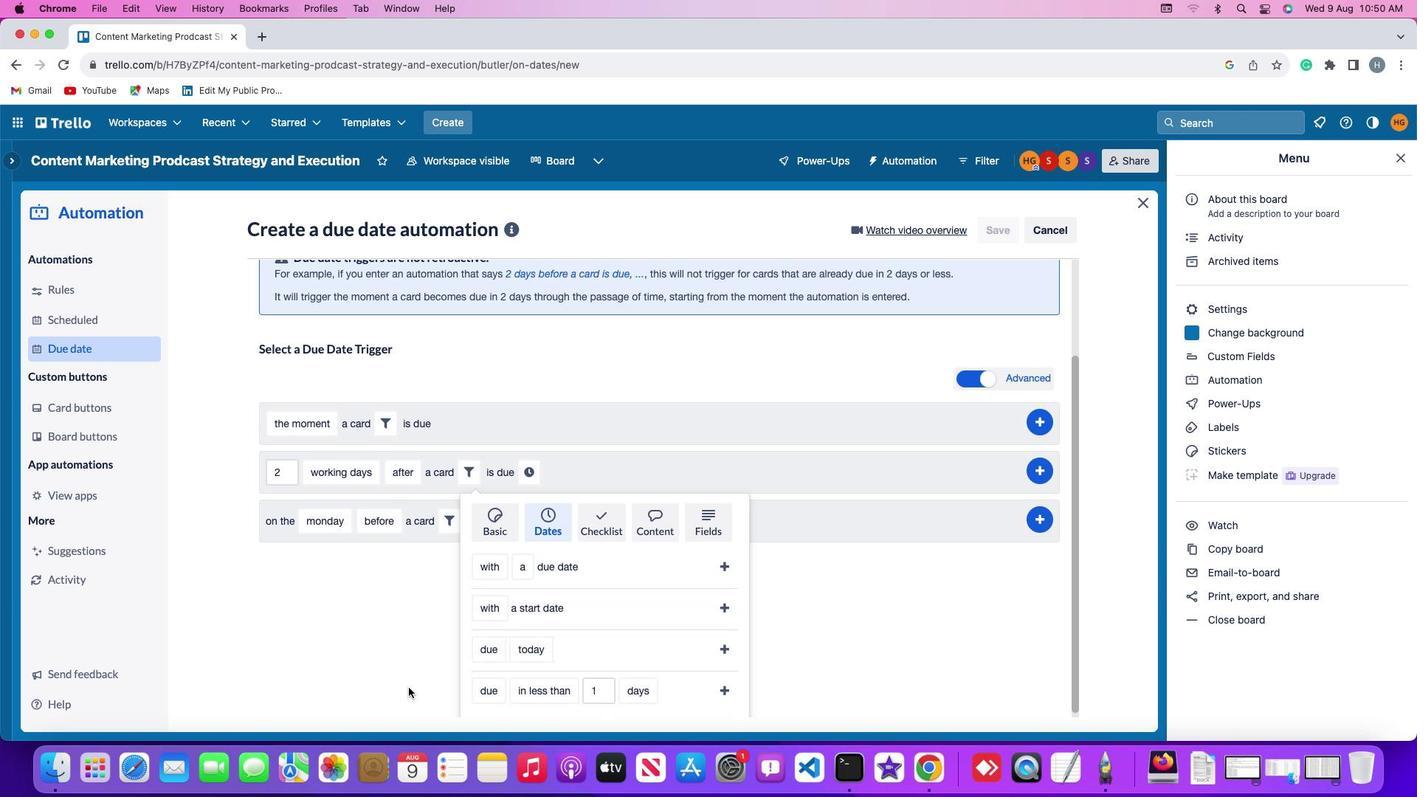 
Action: Mouse moved to (486, 641)
Screenshot: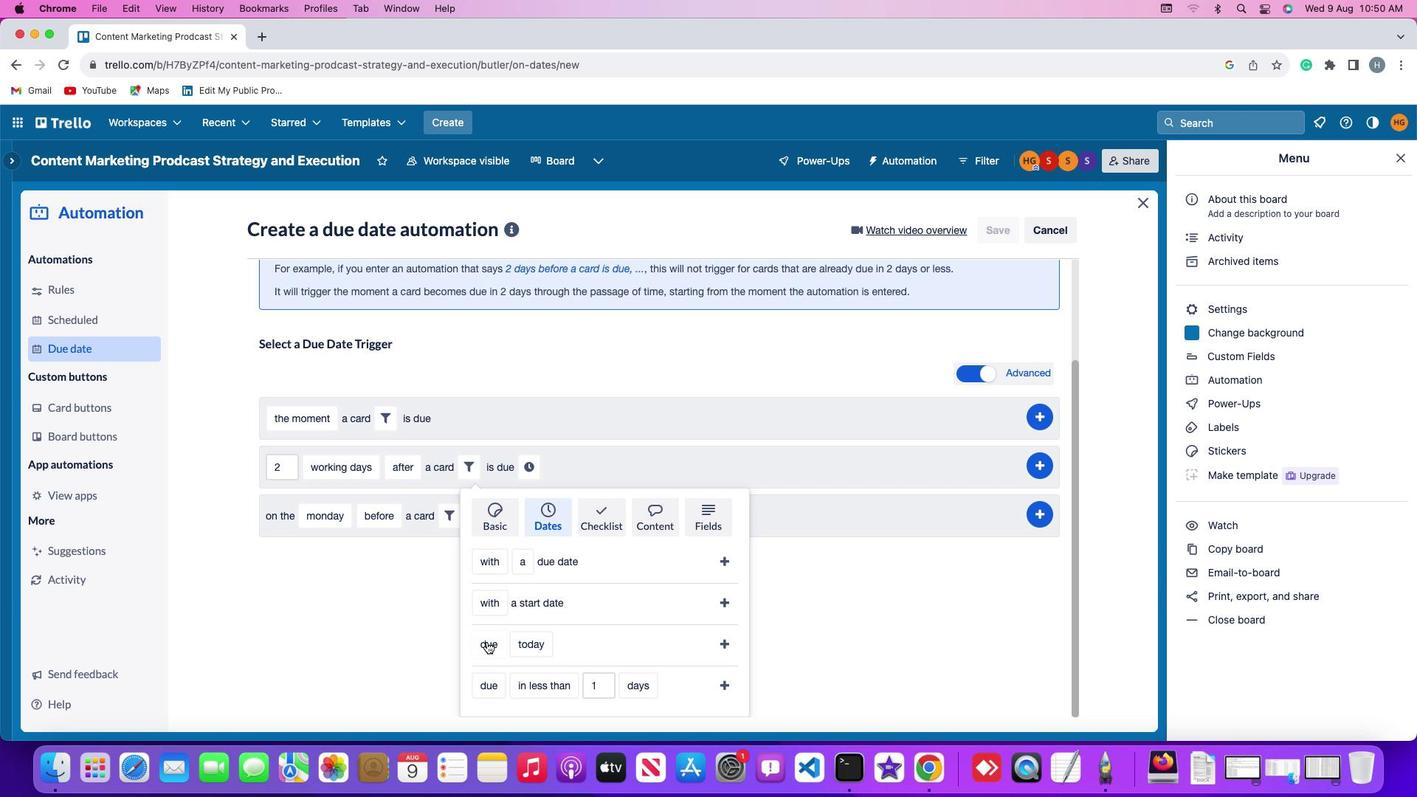 
Action: Mouse pressed left at (486, 641)
Screenshot: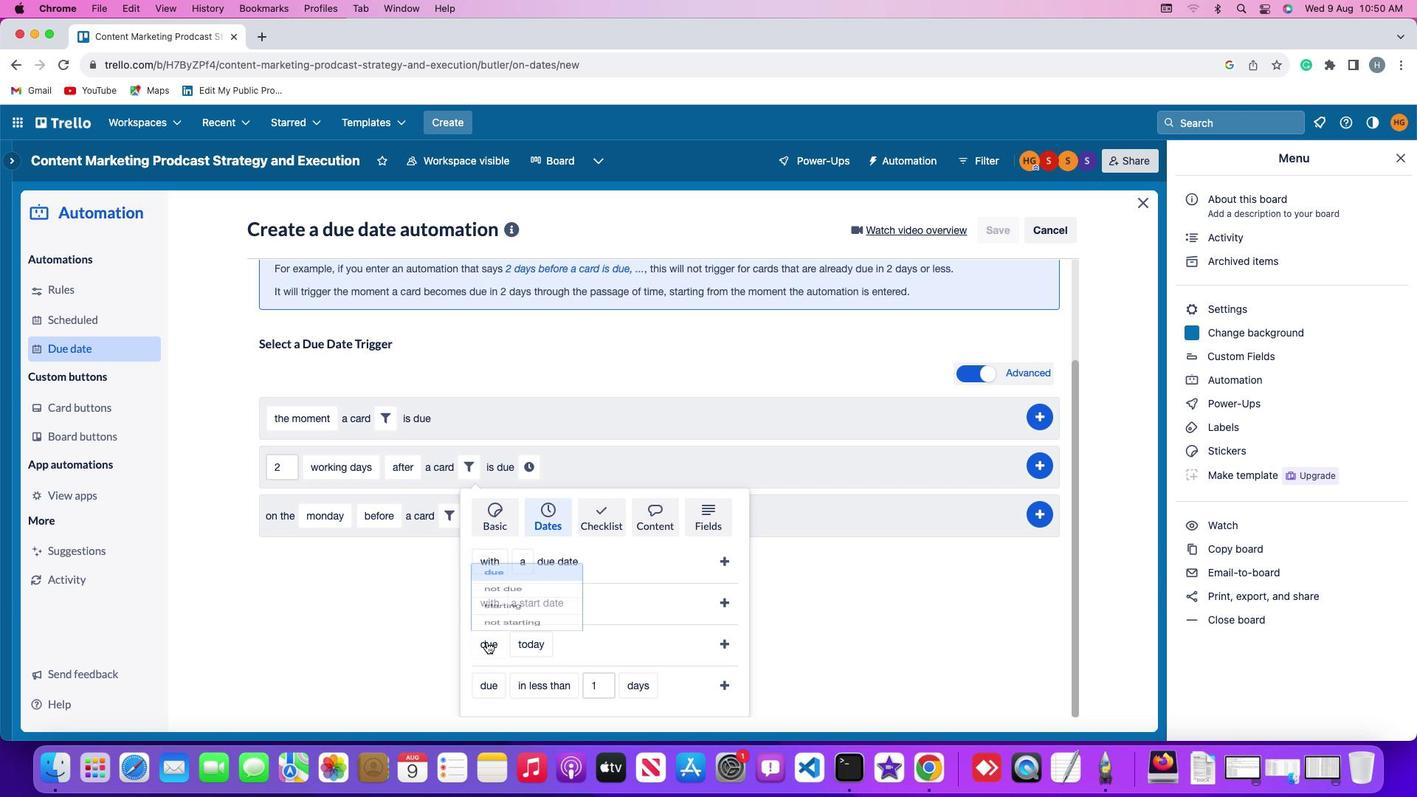 
Action: Mouse moved to (516, 523)
Screenshot: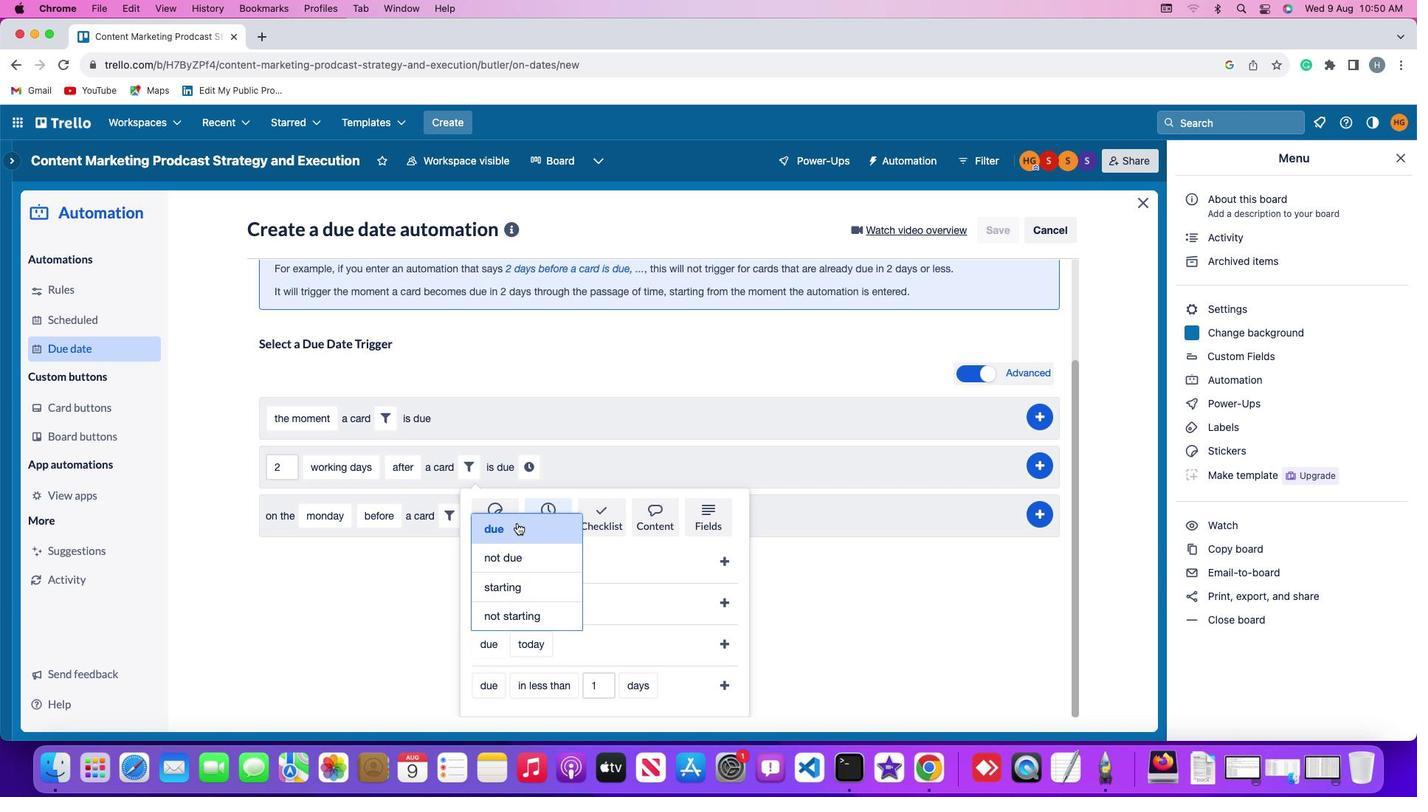 
Action: Mouse pressed left at (516, 523)
Screenshot: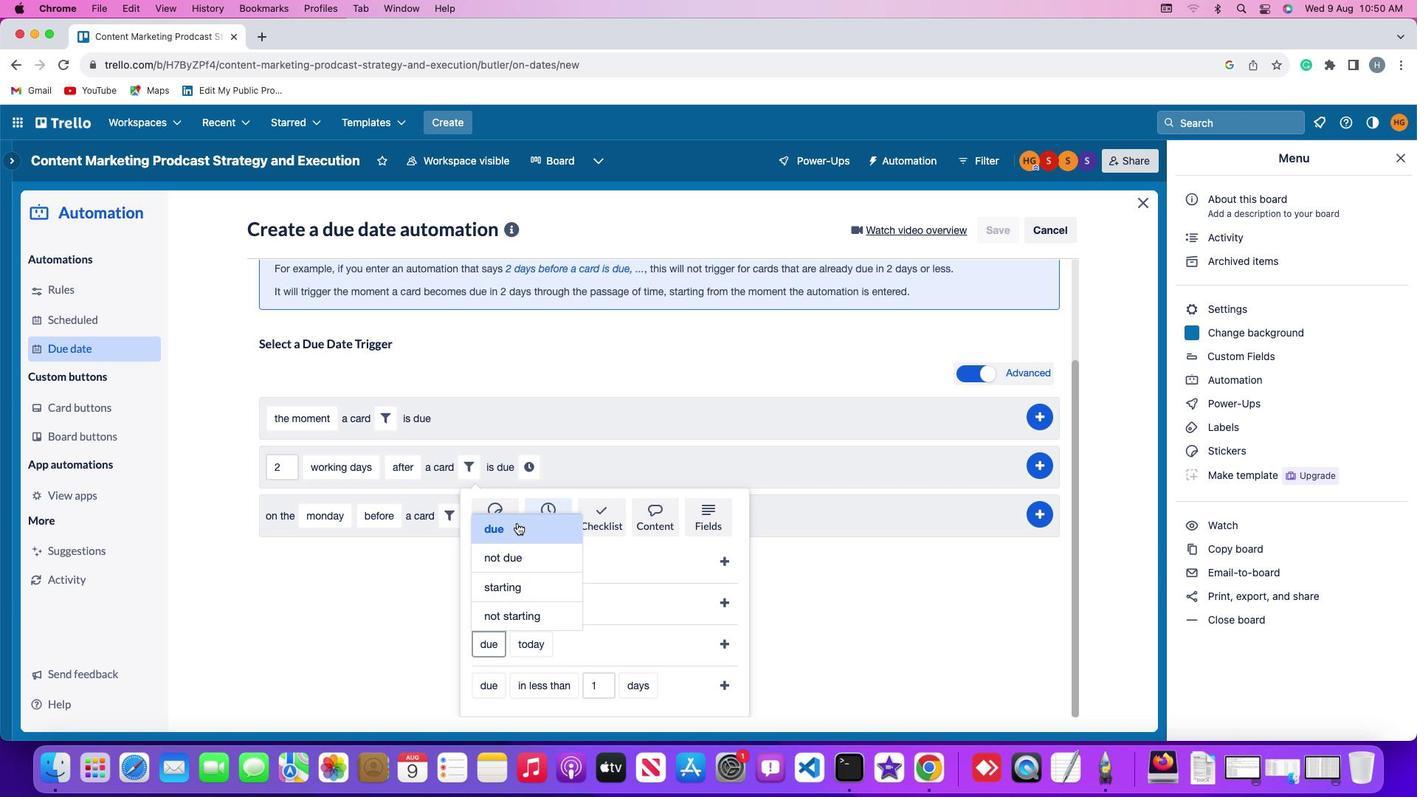 
Action: Mouse moved to (534, 641)
Screenshot: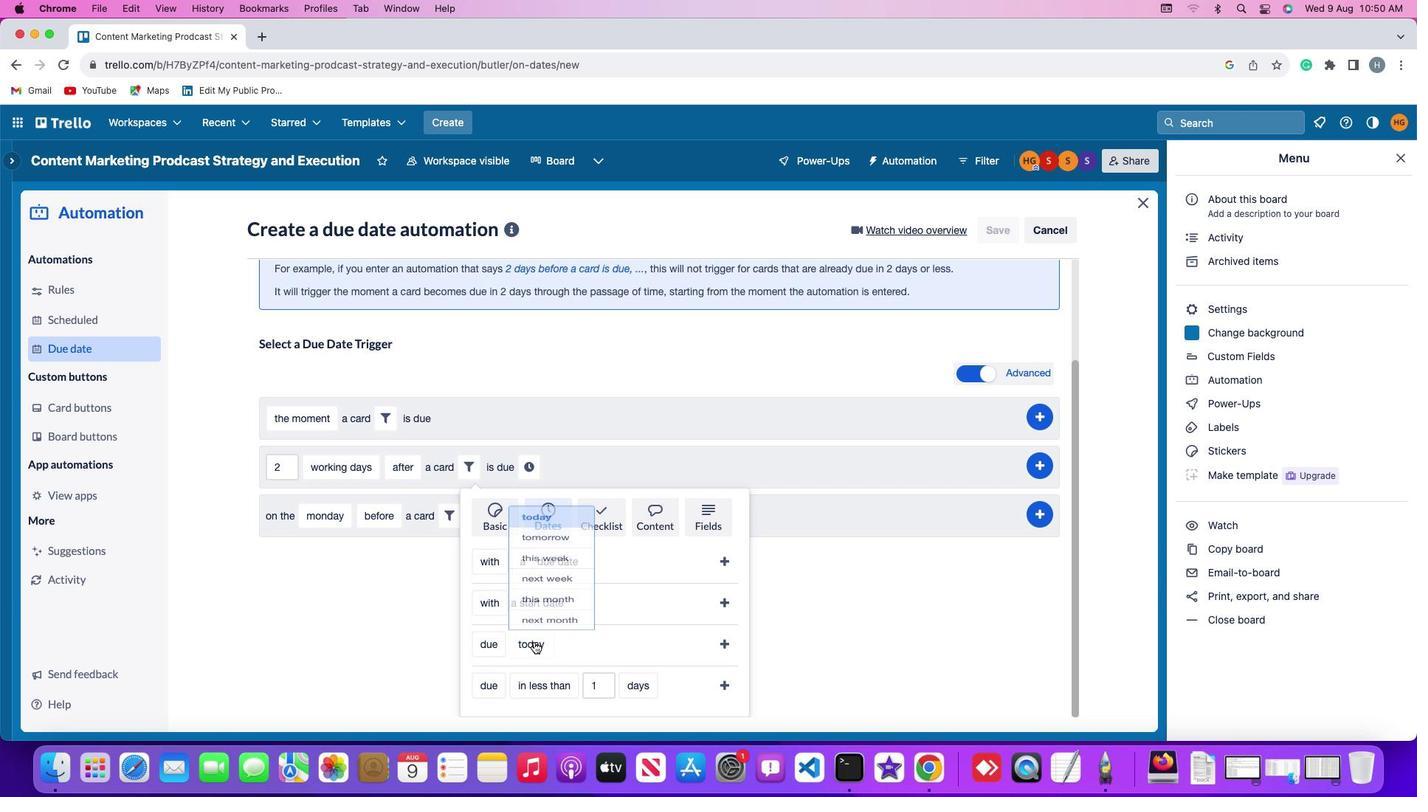 
Action: Mouse pressed left at (534, 641)
Screenshot: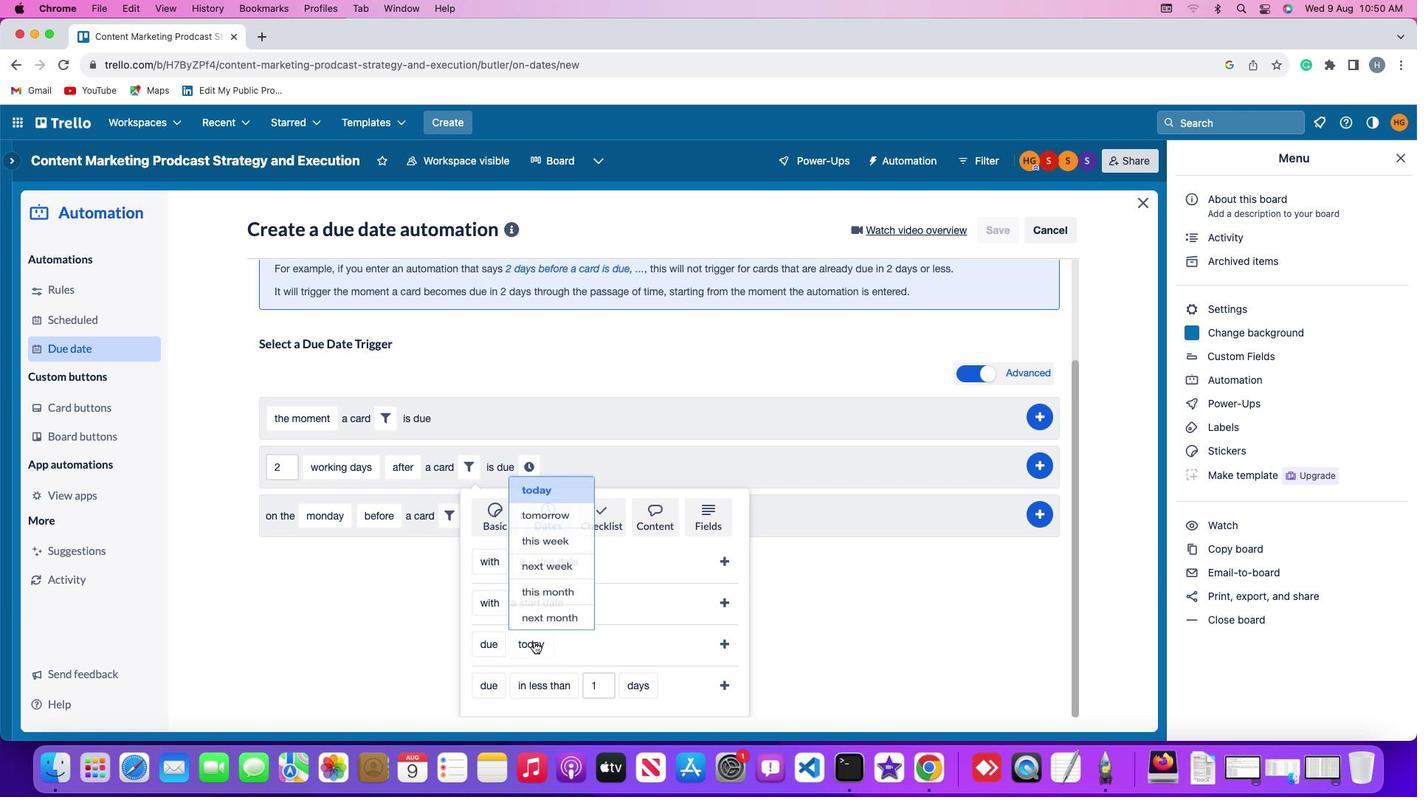 
Action: Mouse moved to (558, 494)
Screenshot: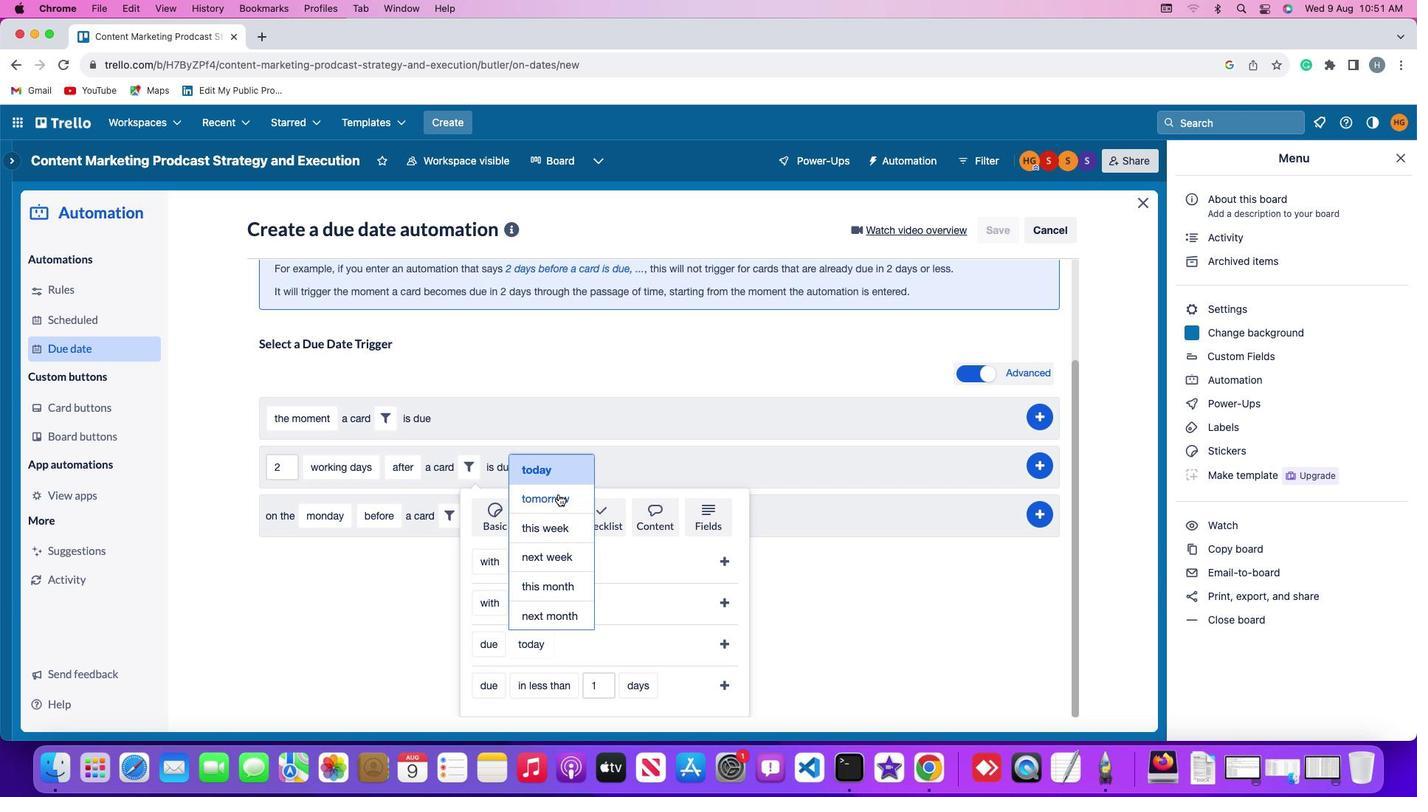 
Action: Mouse pressed left at (558, 494)
Screenshot: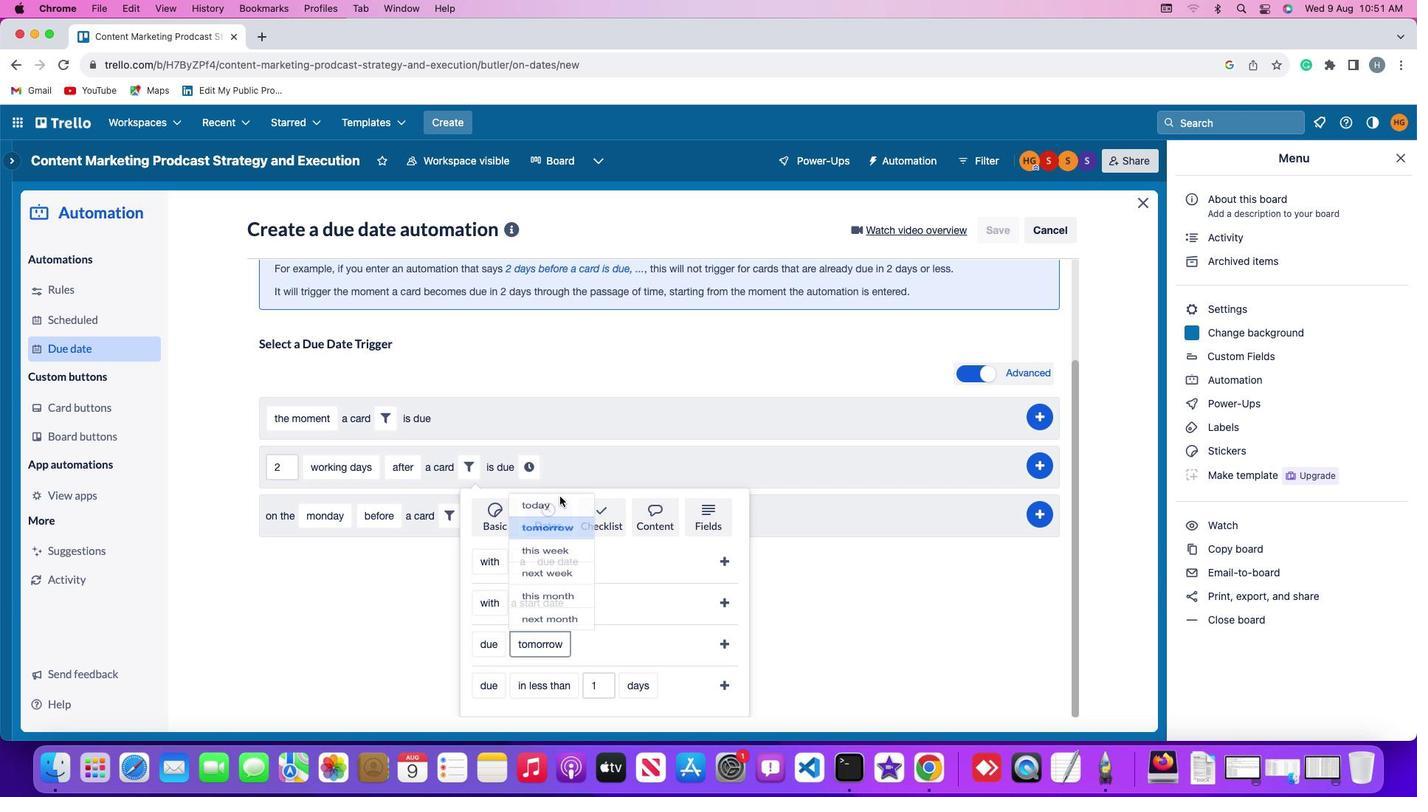 
Action: Mouse moved to (727, 642)
Screenshot: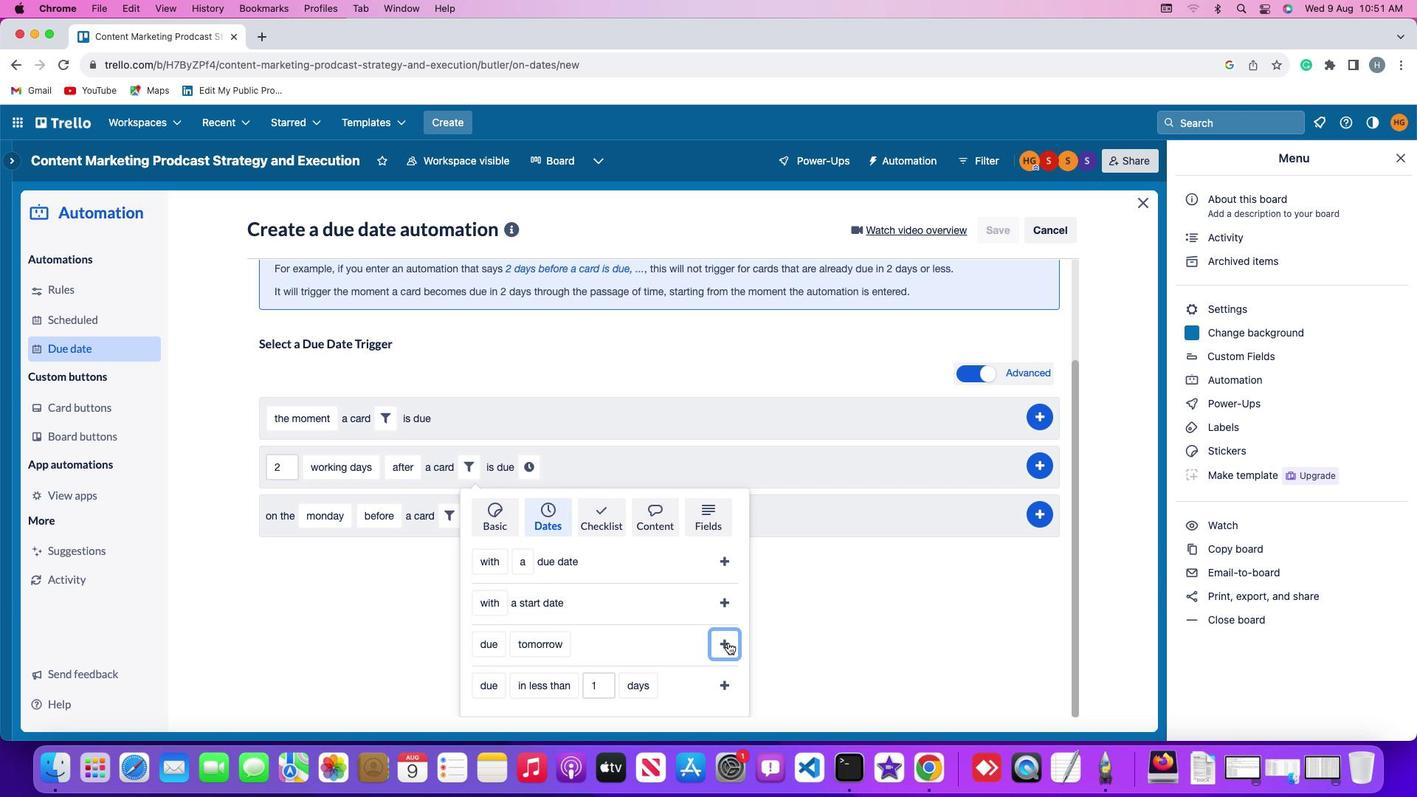 
Action: Mouse pressed left at (727, 642)
Screenshot: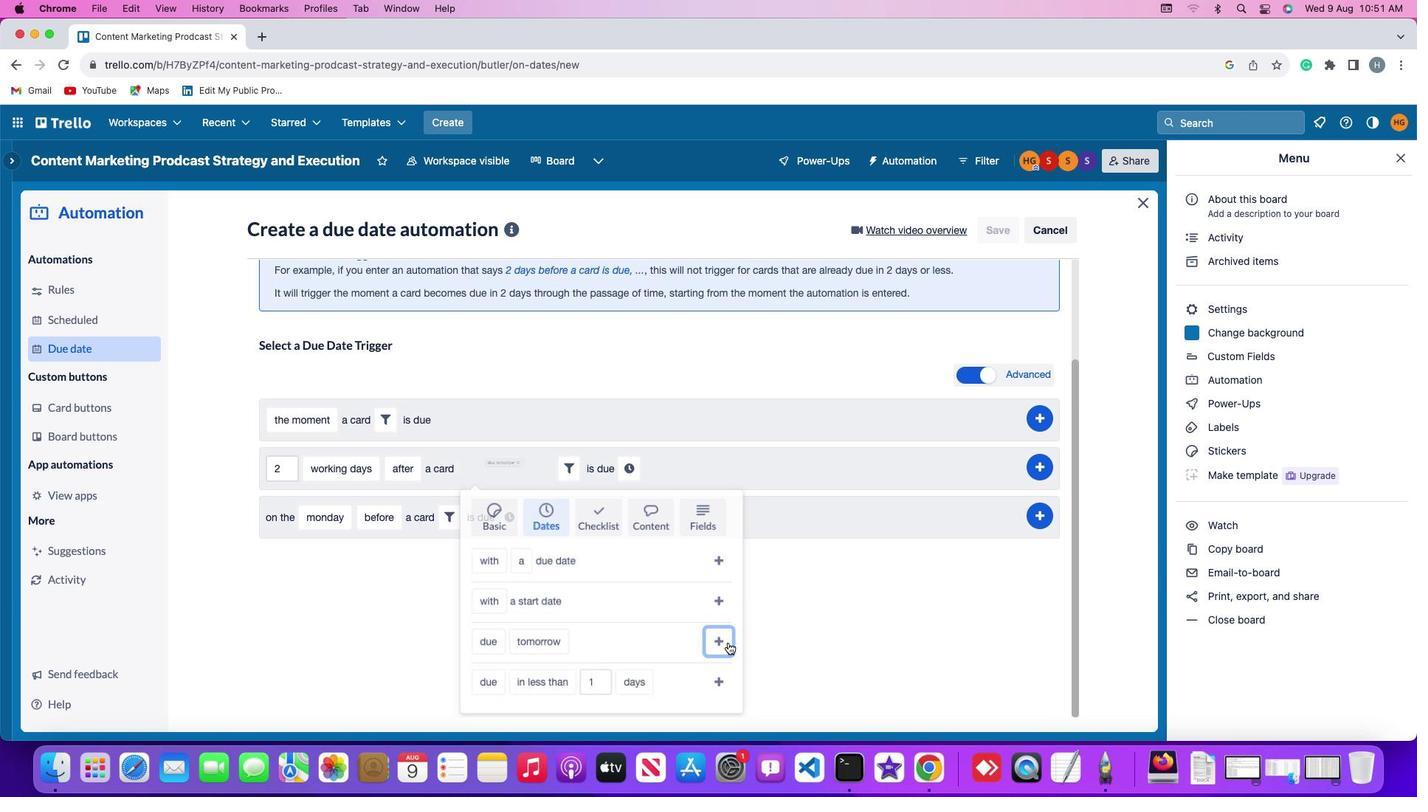 
Action: Mouse moved to (635, 590)
Screenshot: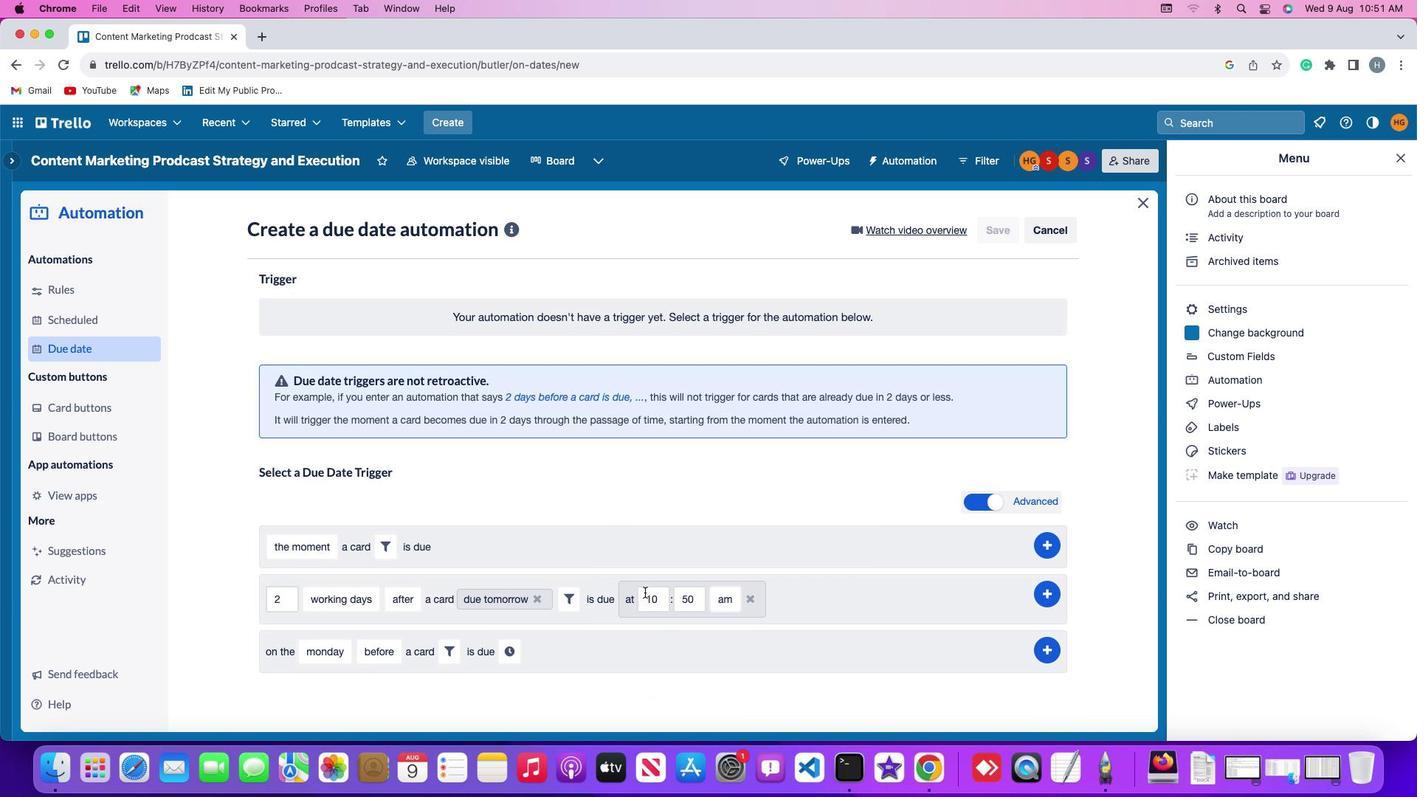 
Action: Mouse pressed left at (635, 590)
Screenshot: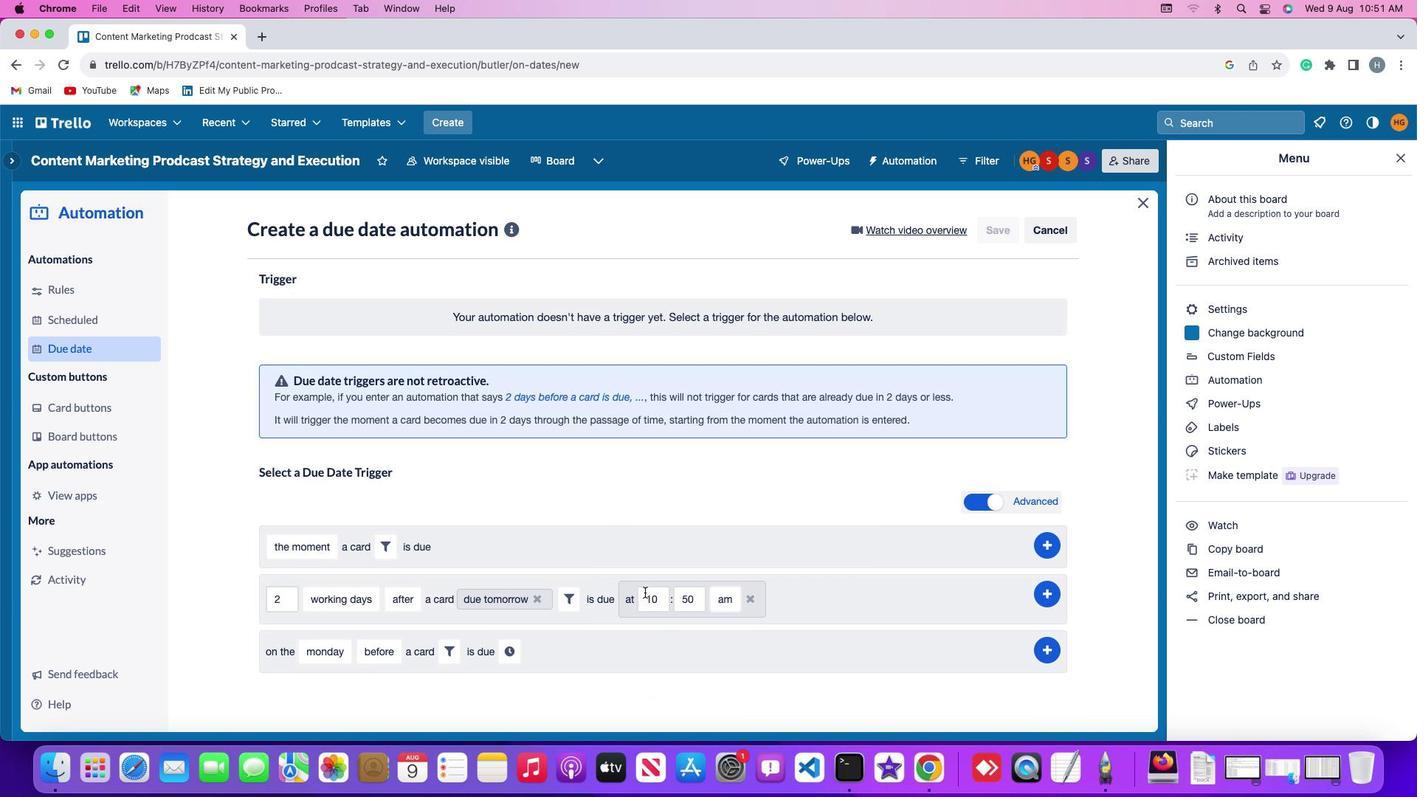 
Action: Mouse moved to (661, 596)
Screenshot: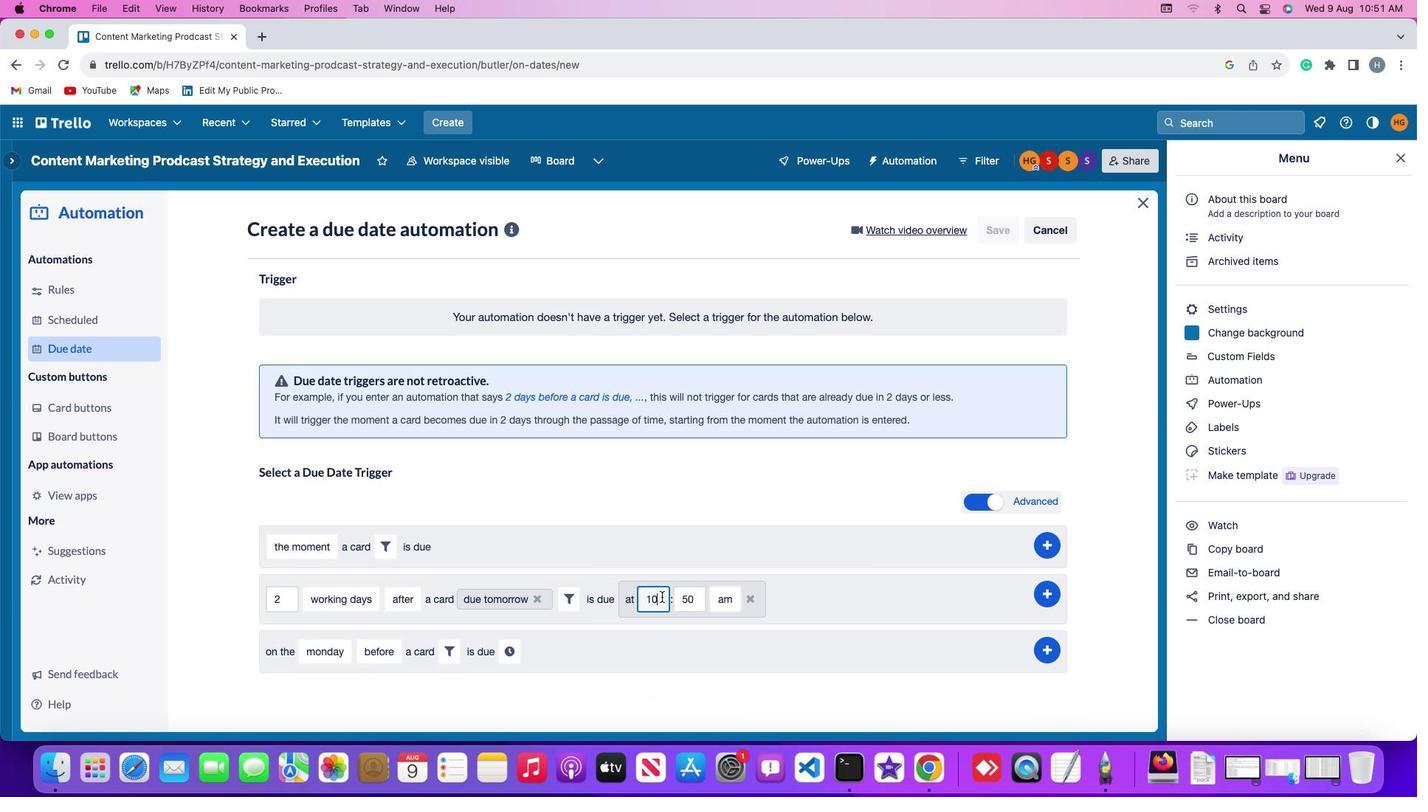 
Action: Mouse pressed left at (661, 596)
Screenshot: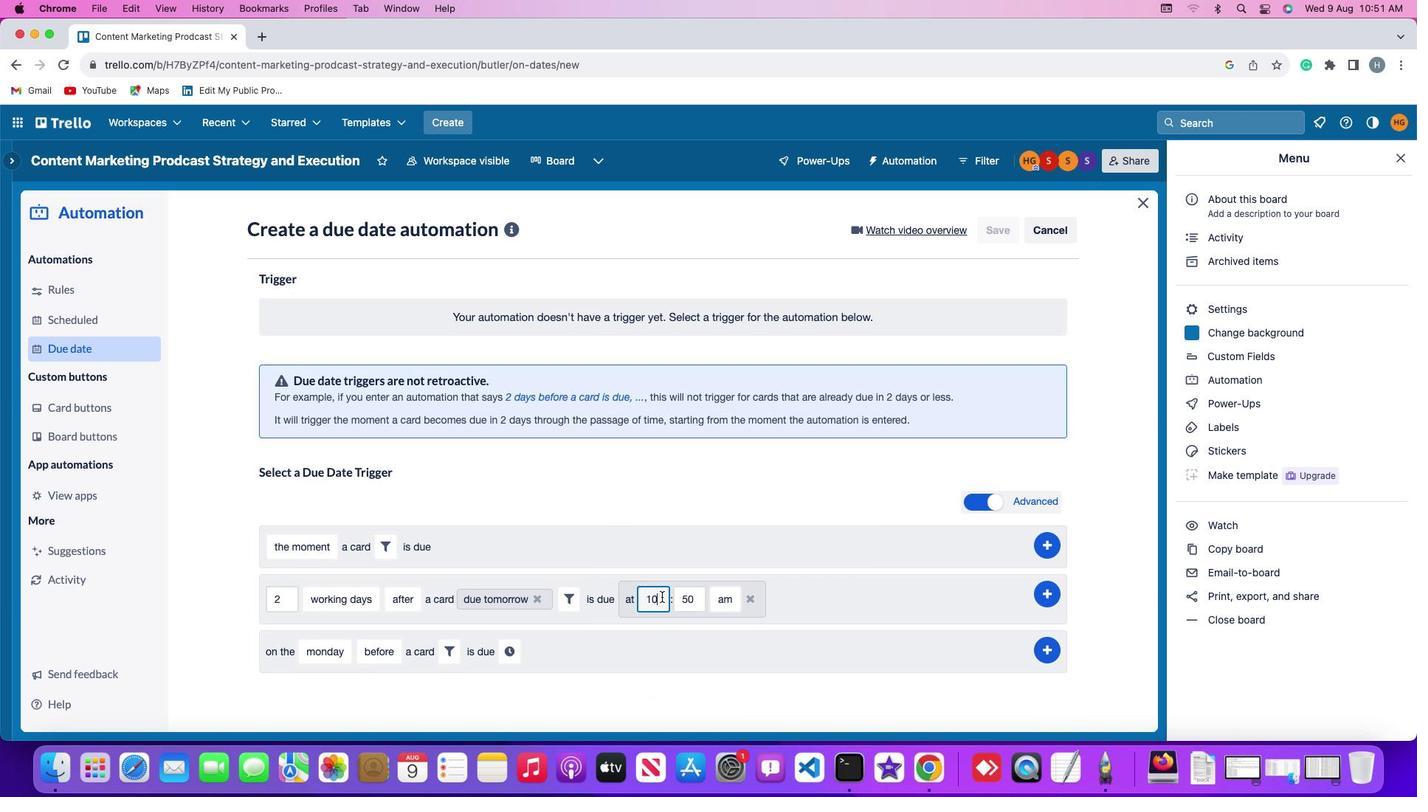 
Action: Mouse moved to (662, 596)
Screenshot: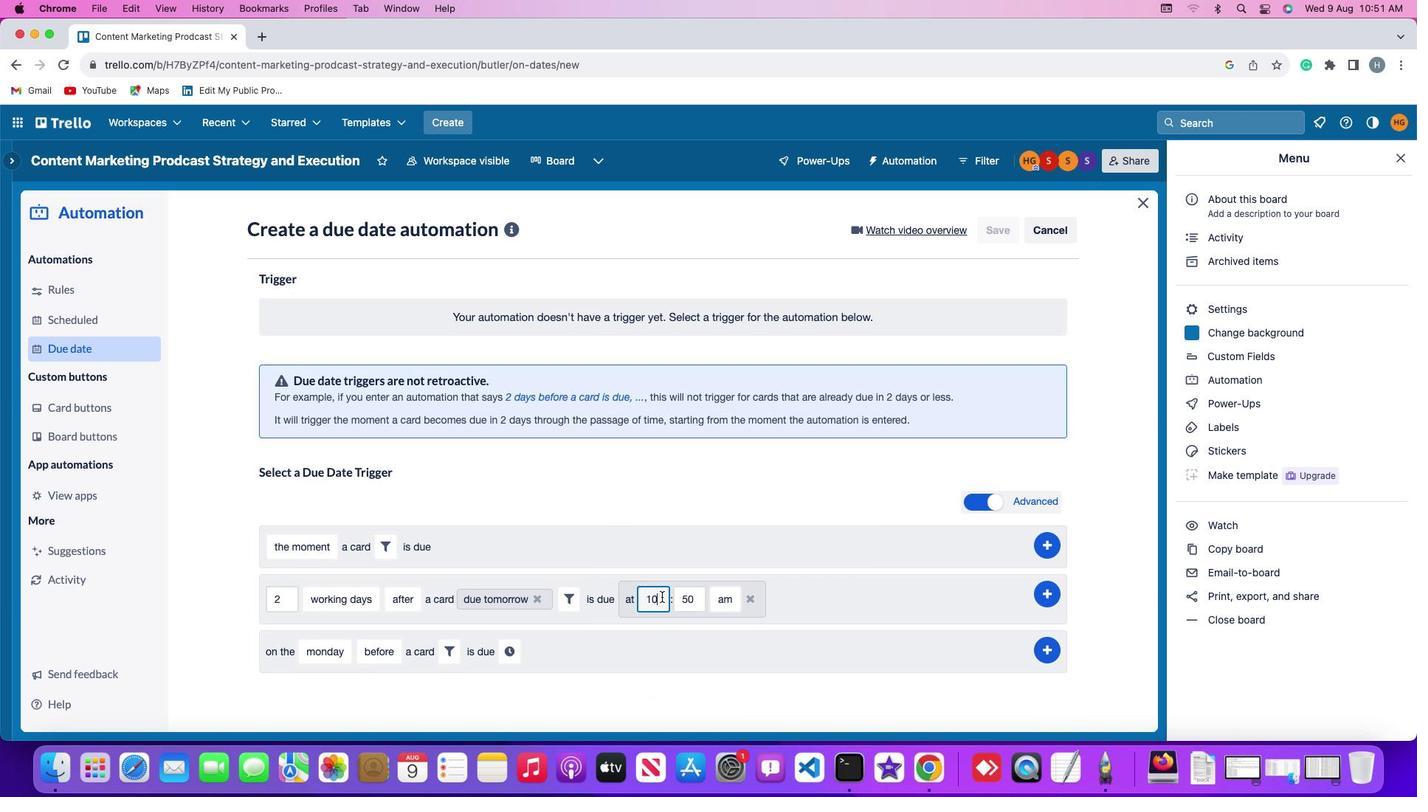 
Action: Key pressed Key.backspaceKey.backspace'1''1'
Screenshot: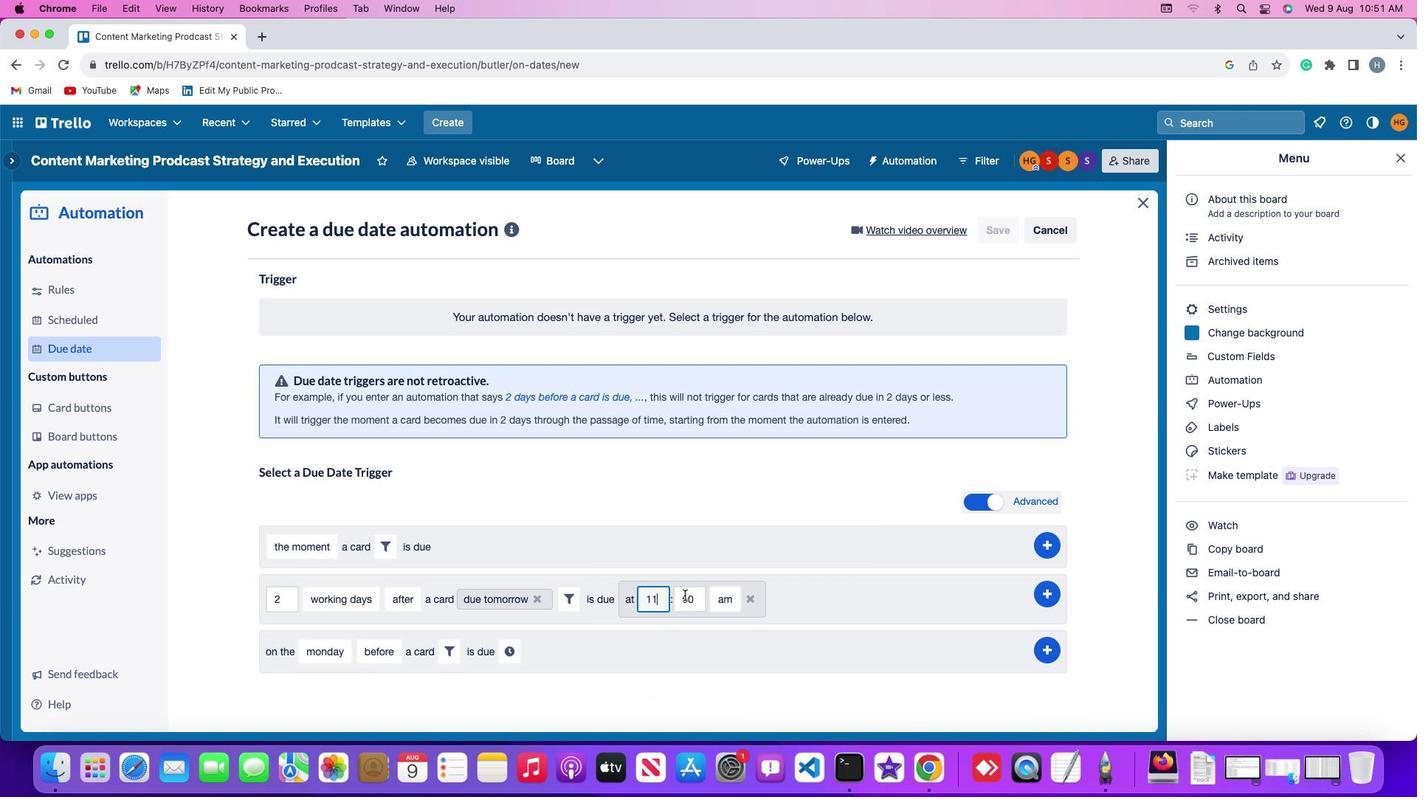 
Action: Mouse moved to (694, 598)
Screenshot: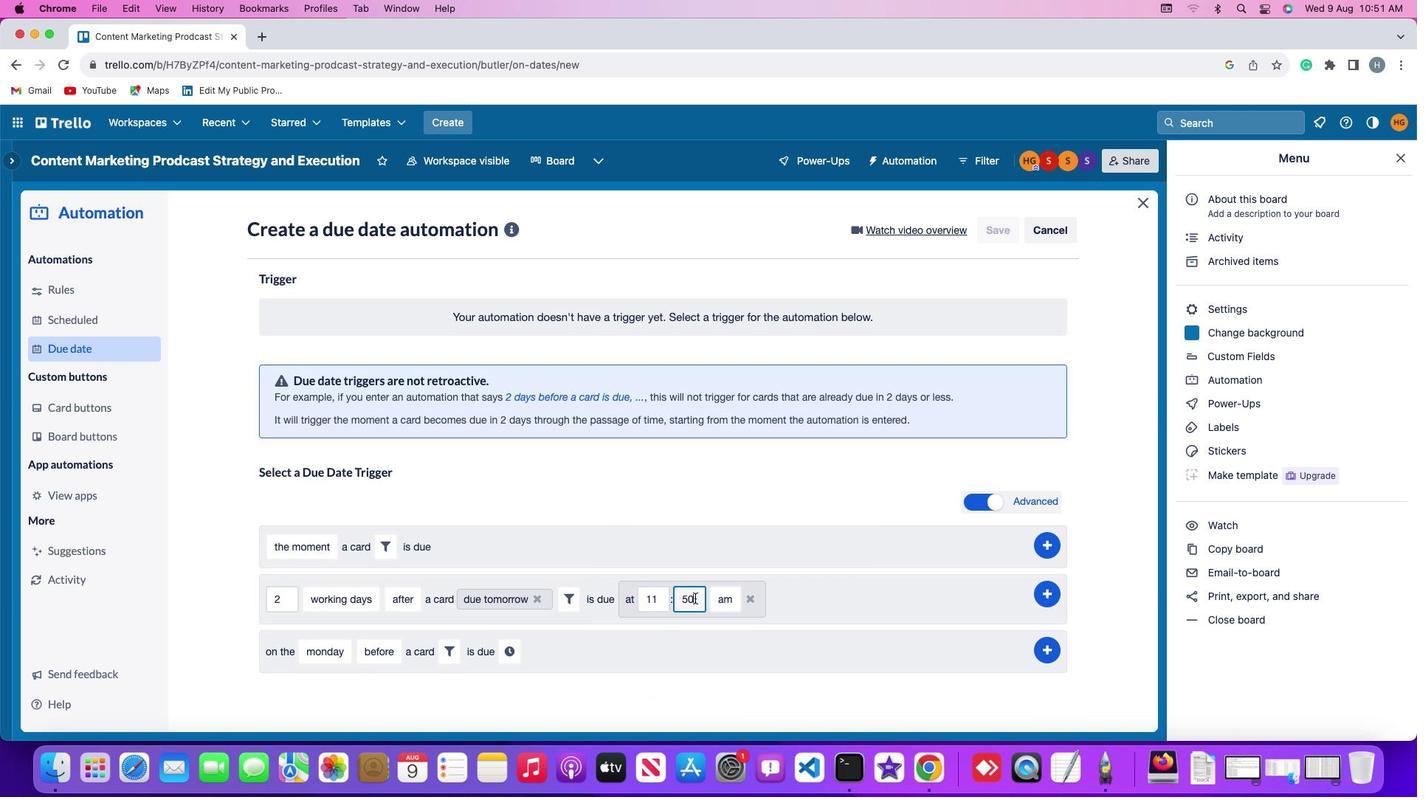 
Action: Mouse pressed left at (694, 598)
Screenshot: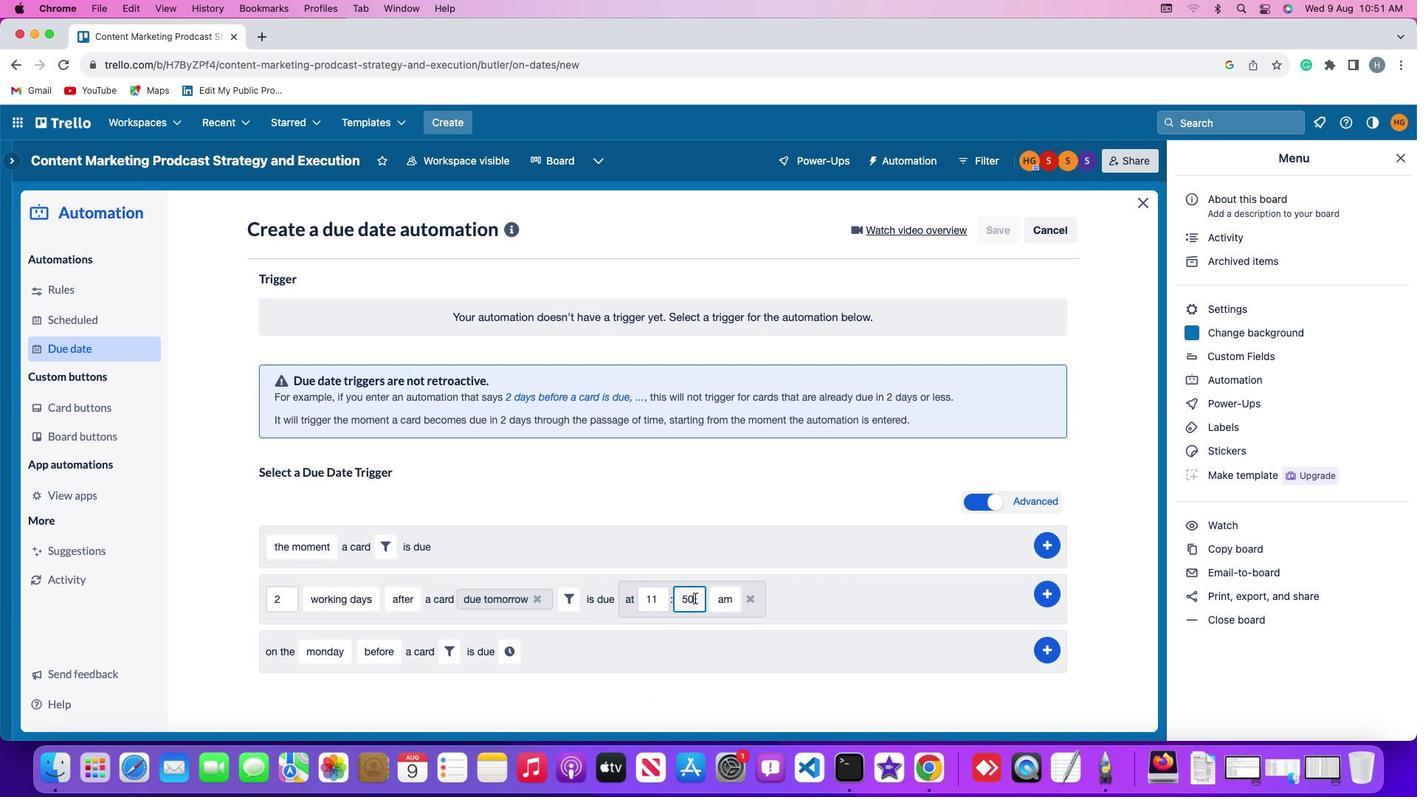 
Action: Key pressed Key.backspaceKey.backspace
Screenshot: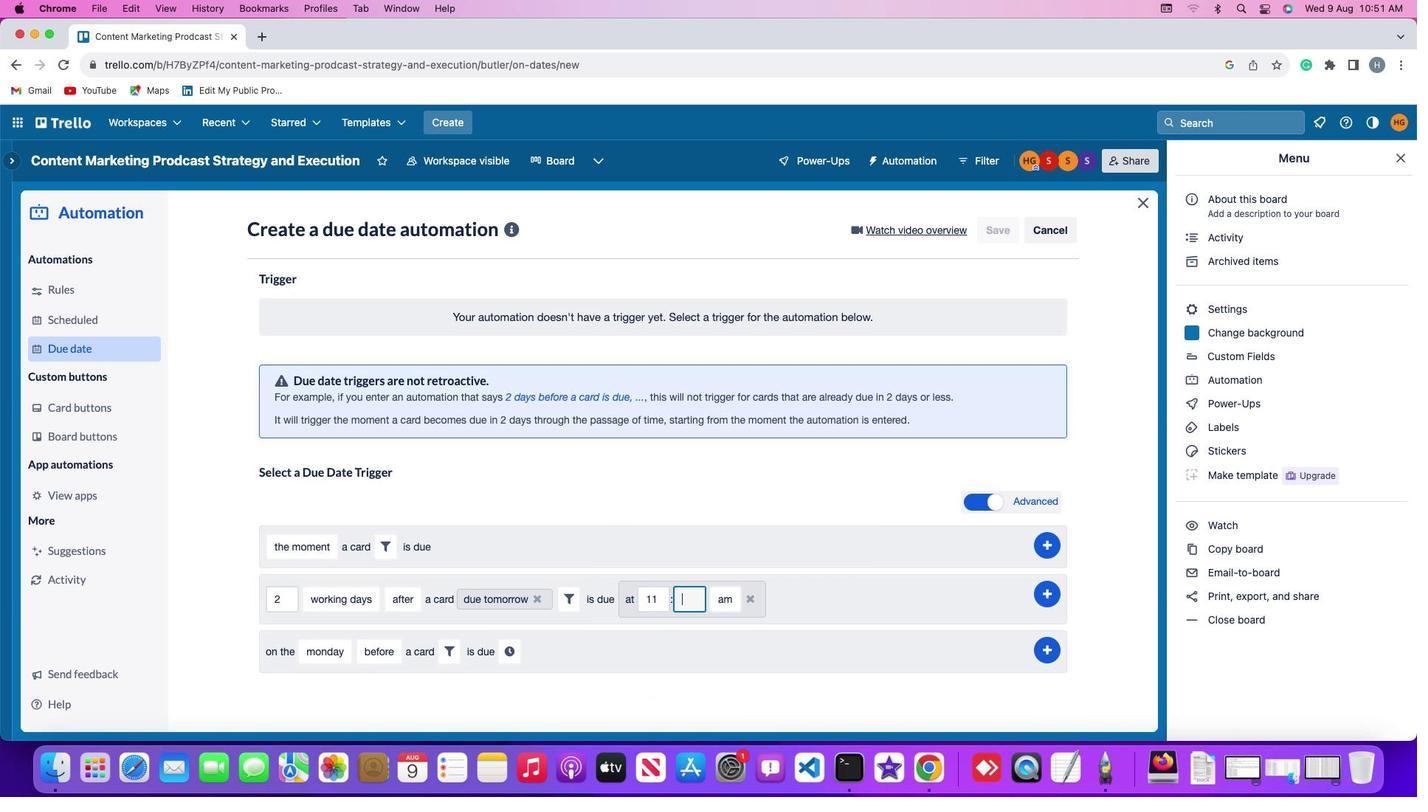 
Action: Mouse moved to (695, 597)
Screenshot: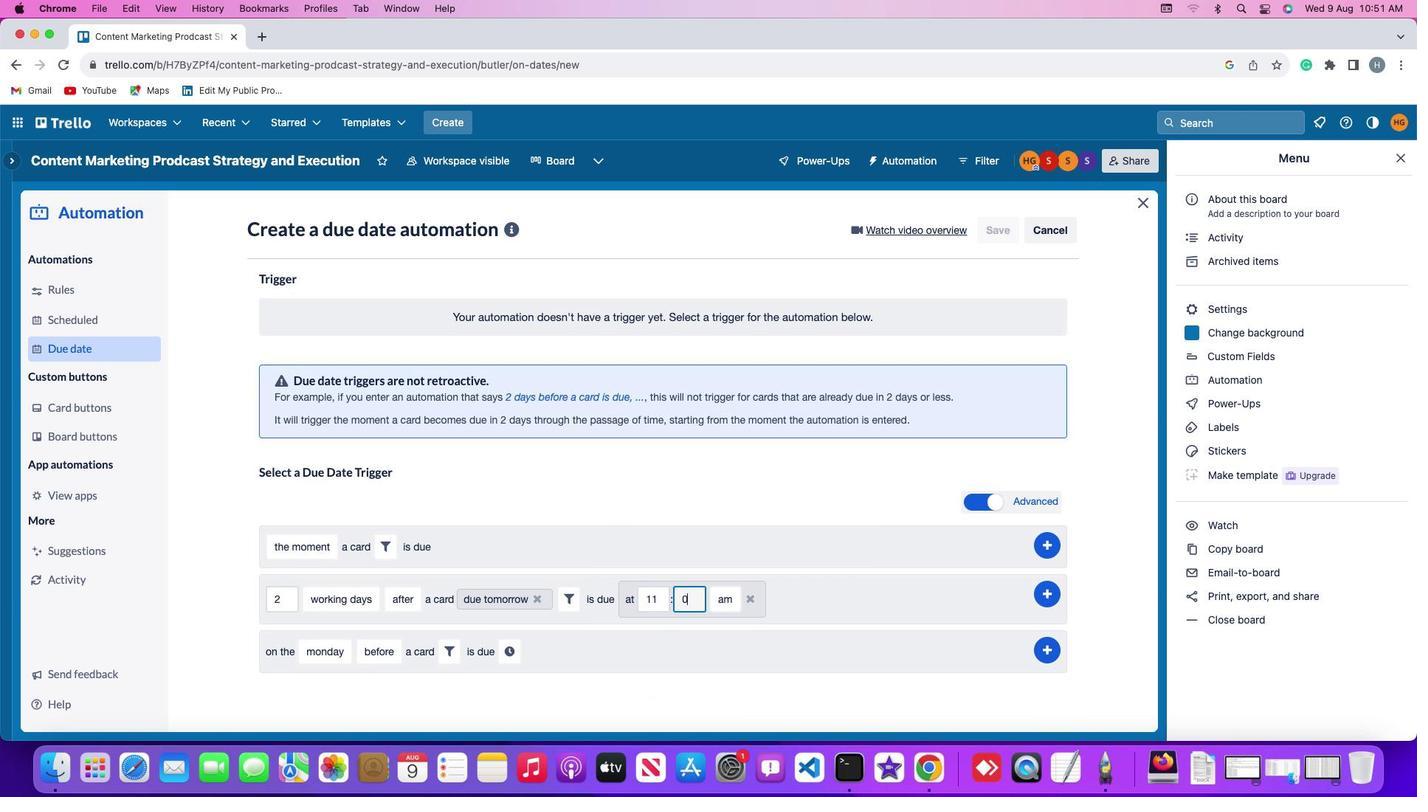 
Action: Key pressed '0''0'
Screenshot: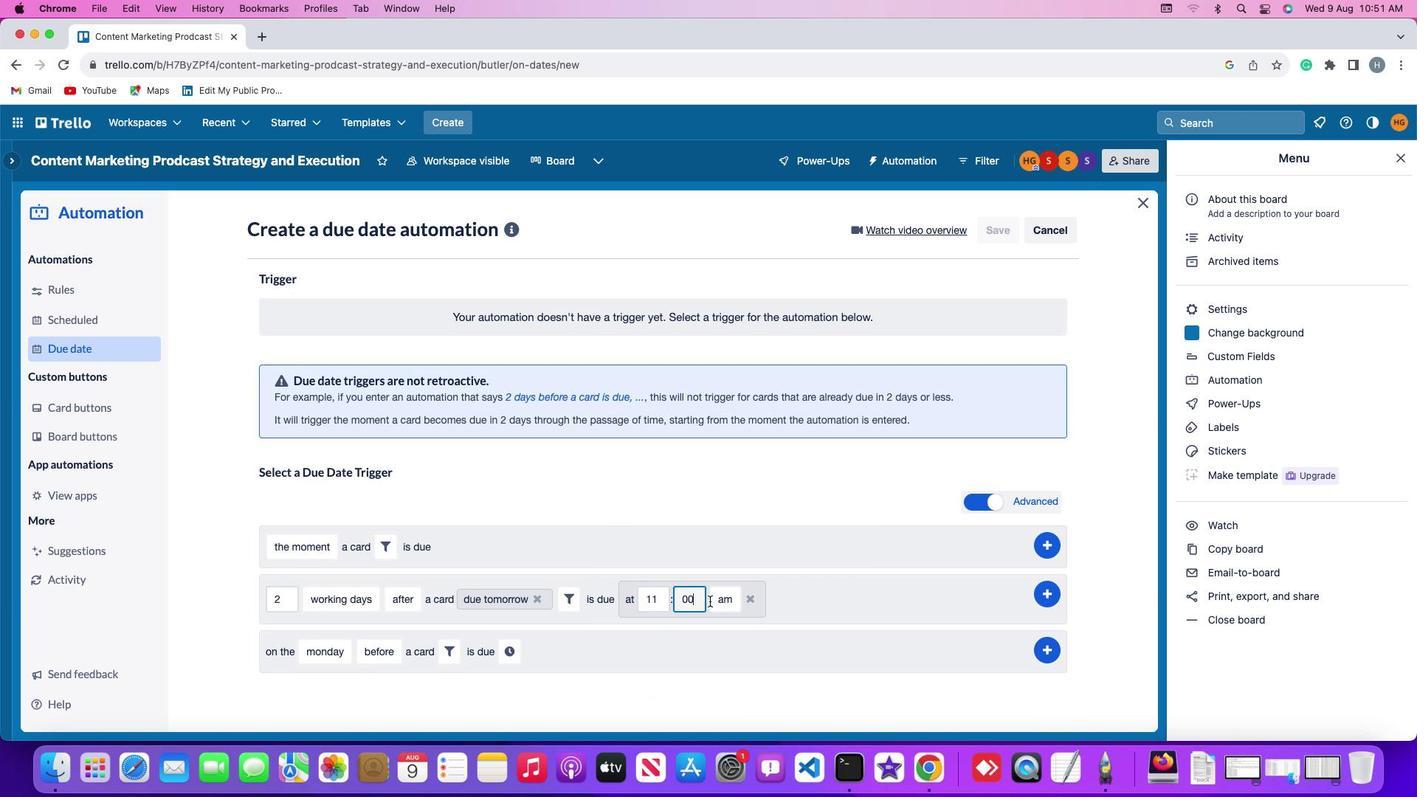 
Action: Mouse moved to (733, 600)
Screenshot: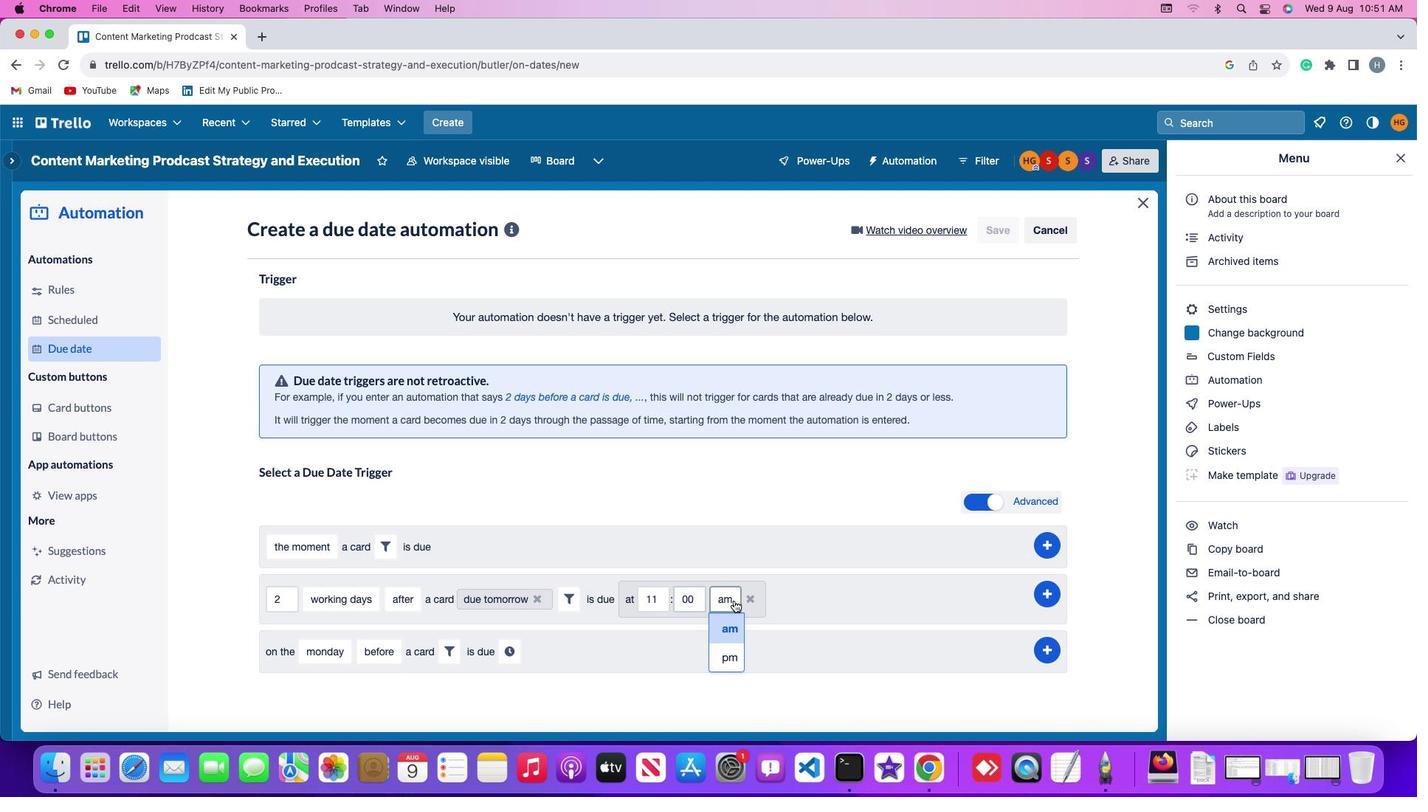 
Action: Mouse pressed left at (733, 600)
Screenshot: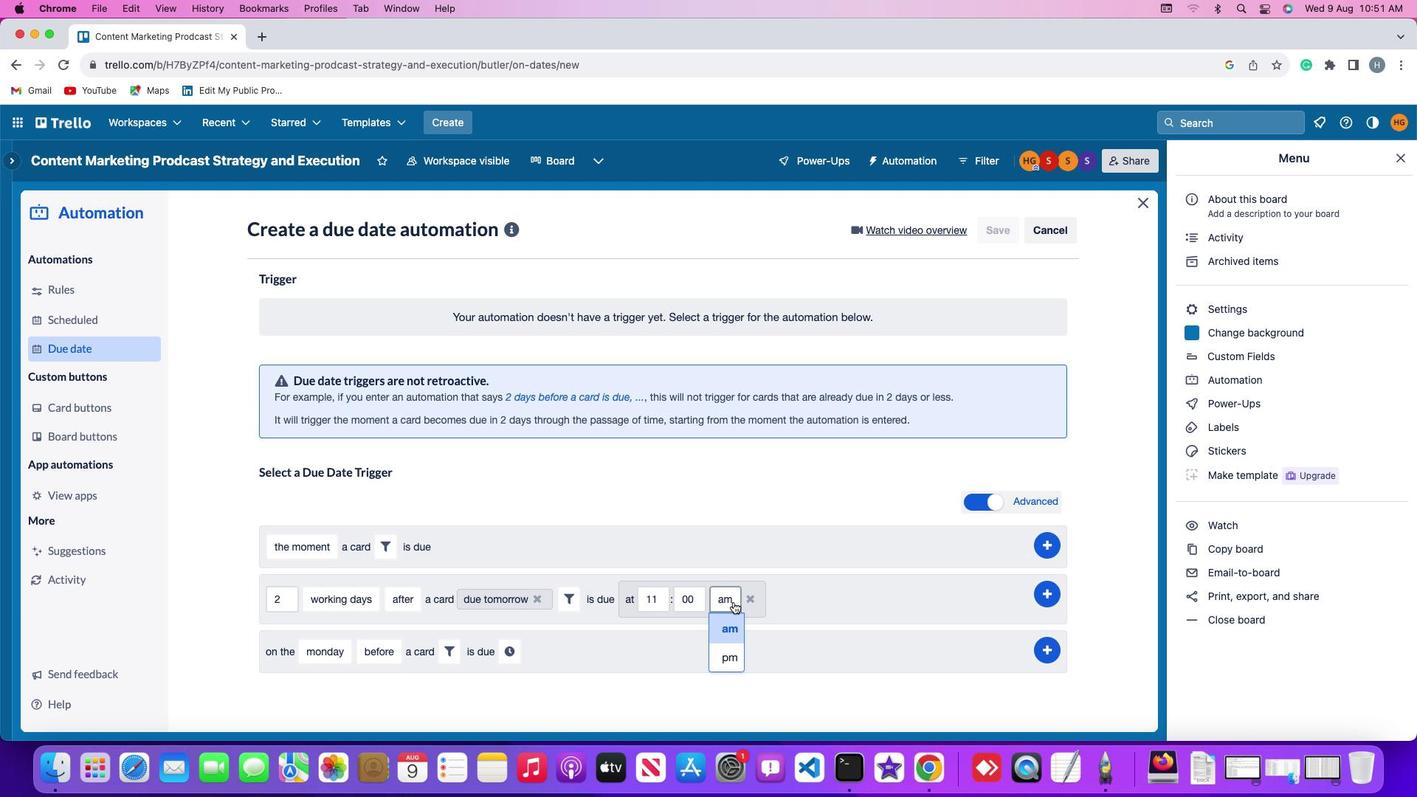 
Action: Mouse moved to (727, 628)
Screenshot: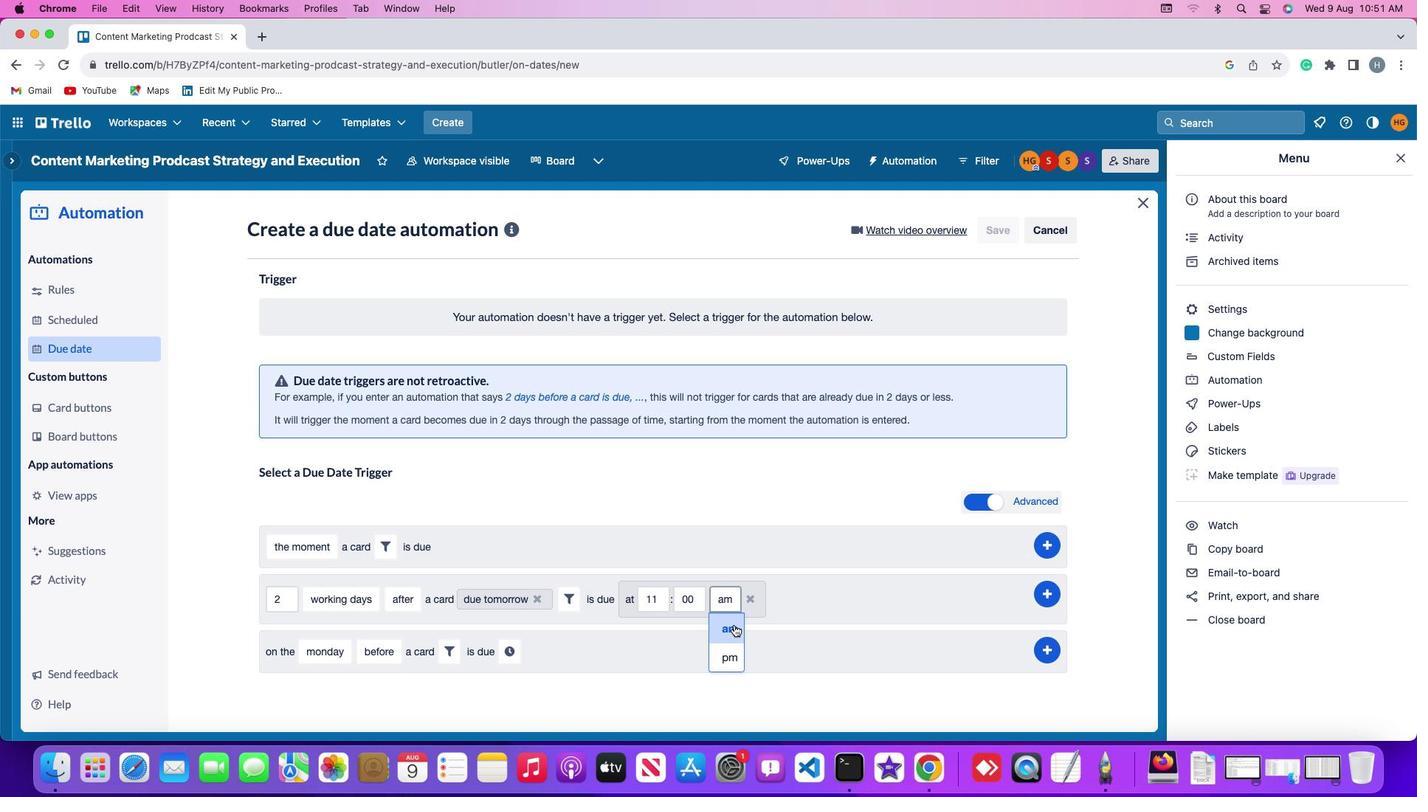 
Action: Mouse pressed left at (727, 628)
Screenshot: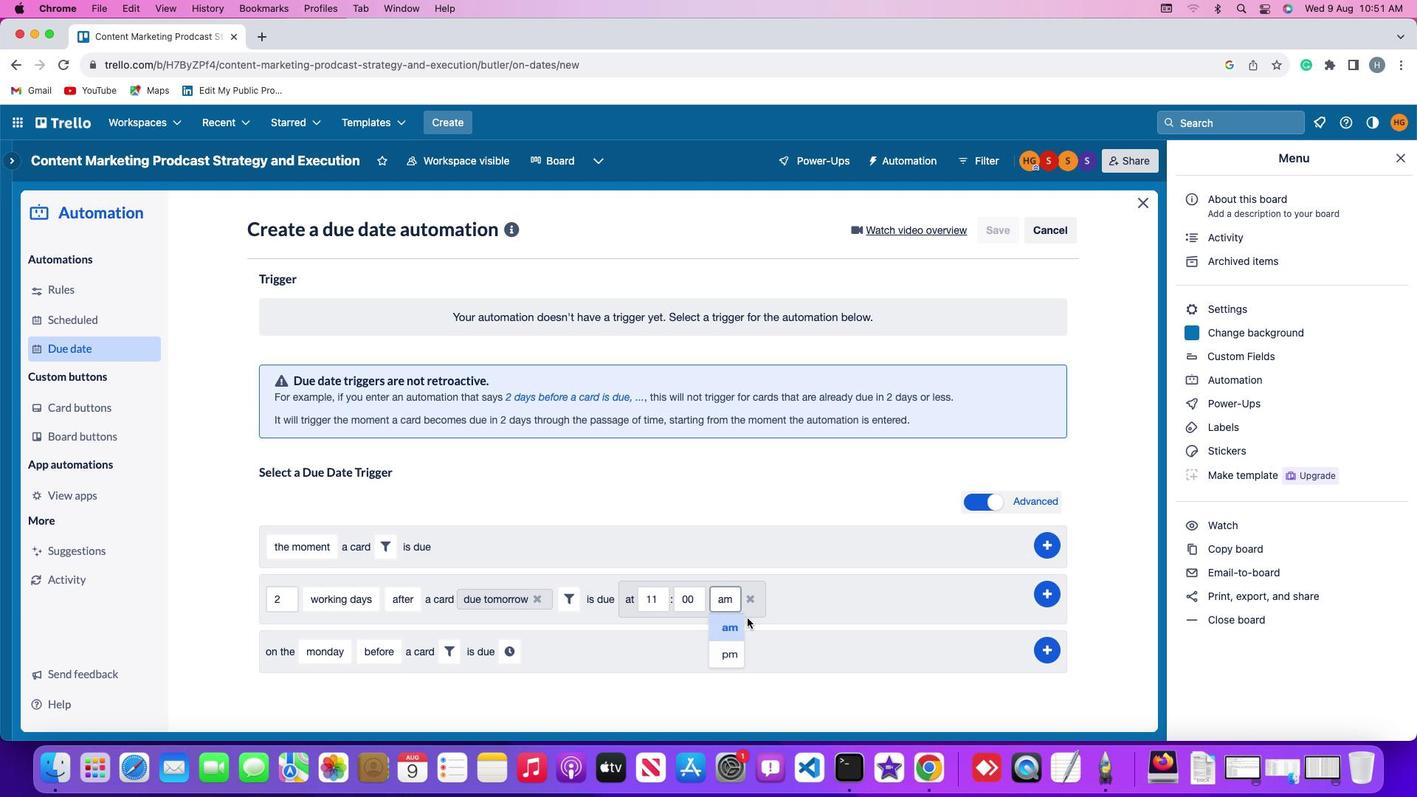 
Action: Mouse moved to (1045, 595)
Screenshot: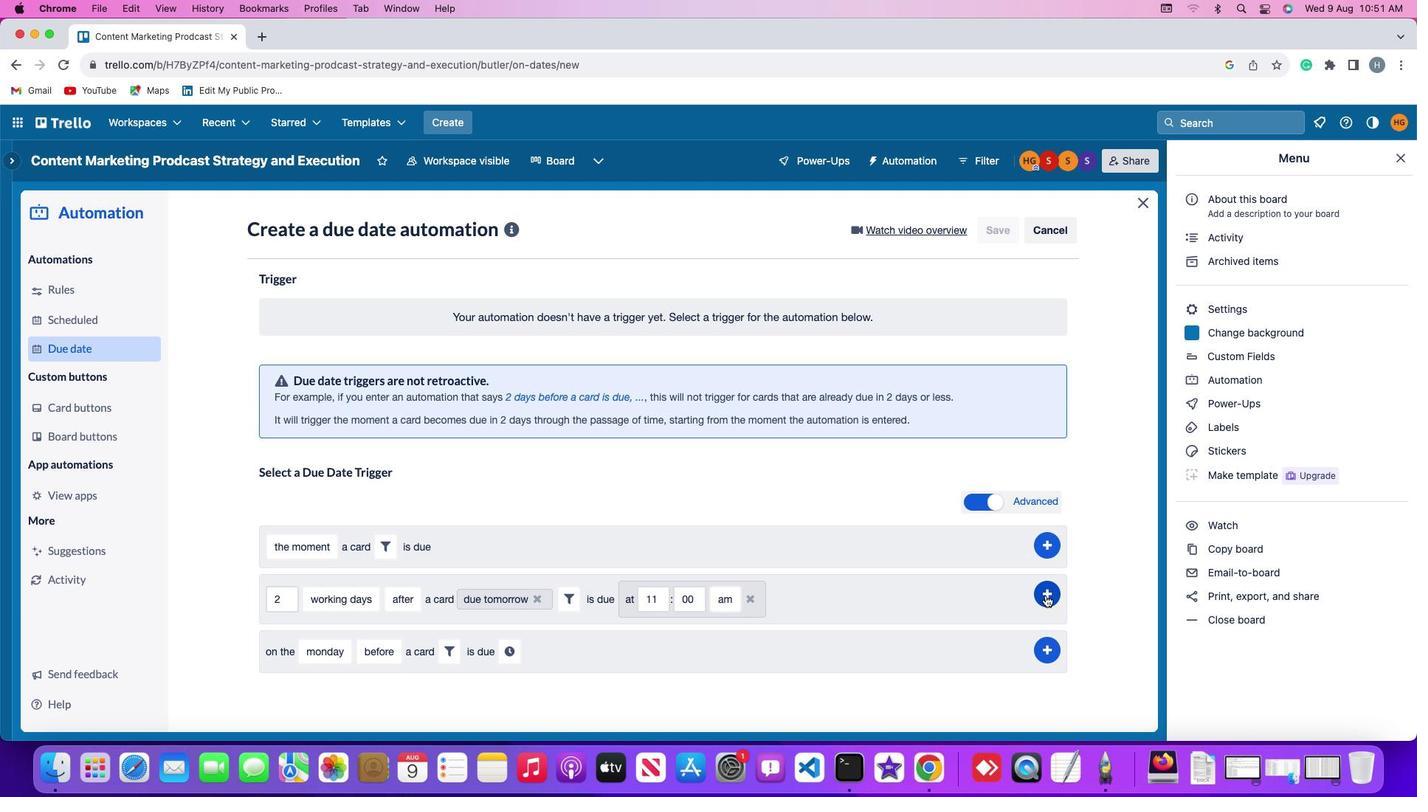 
Action: Mouse pressed left at (1045, 595)
Screenshot: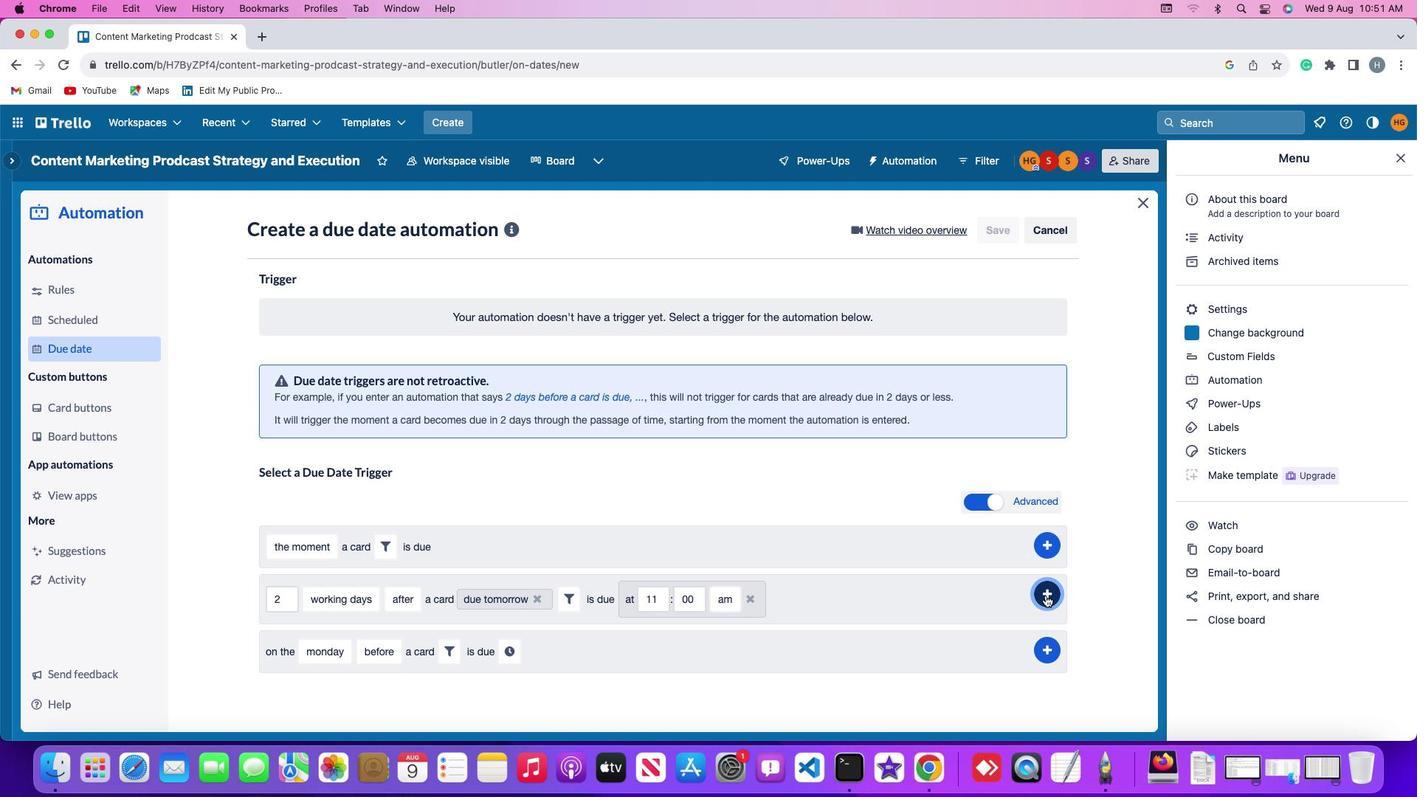 
Action: Mouse moved to (1099, 482)
Screenshot: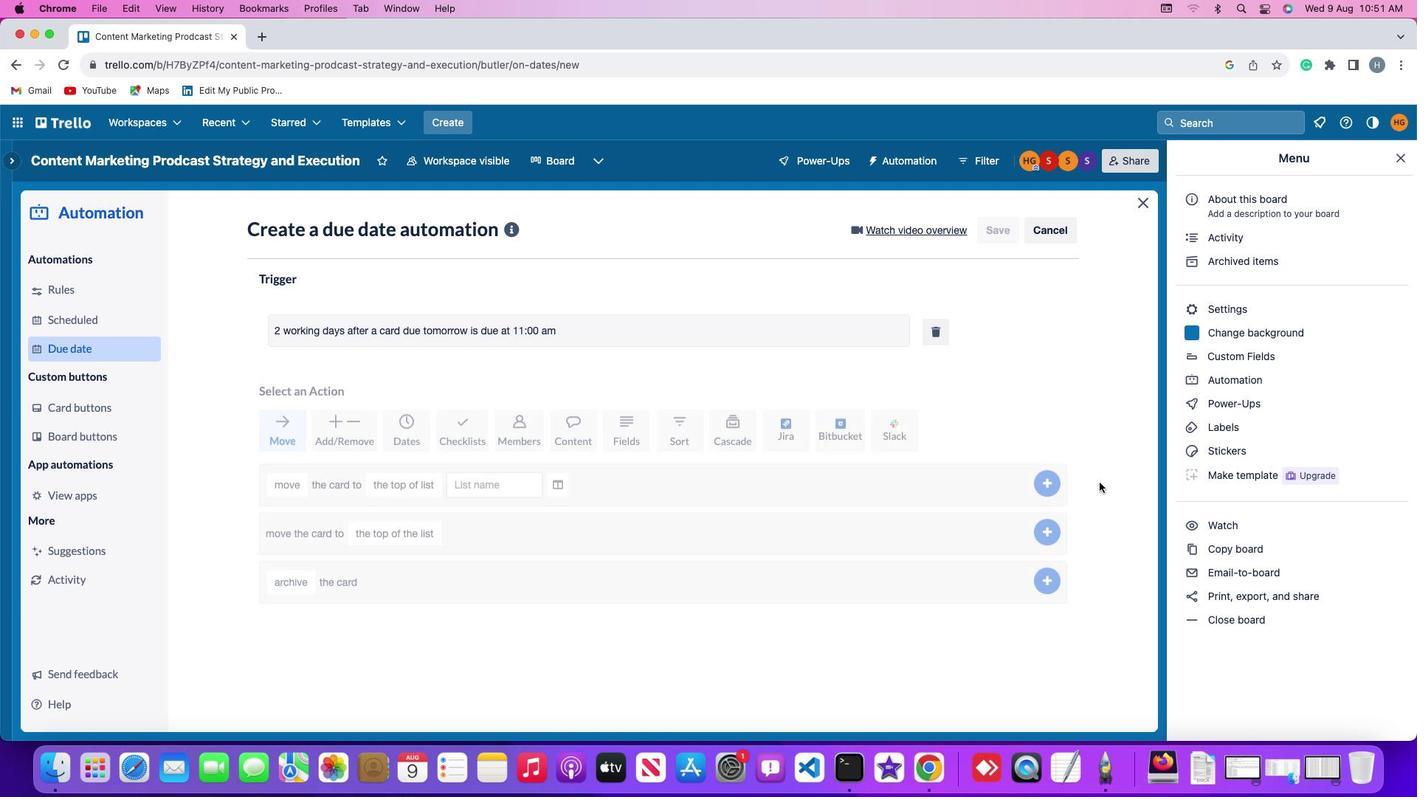 
